 Task: Create a task  Upgrade and migrate company email systems to a cloud-based solution , assign it to team member softage.3@softage.net in the project AgileBolt and update the status of the task to  On Track  , set the priority of the task to High
Action: Mouse moved to (83, 71)
Screenshot: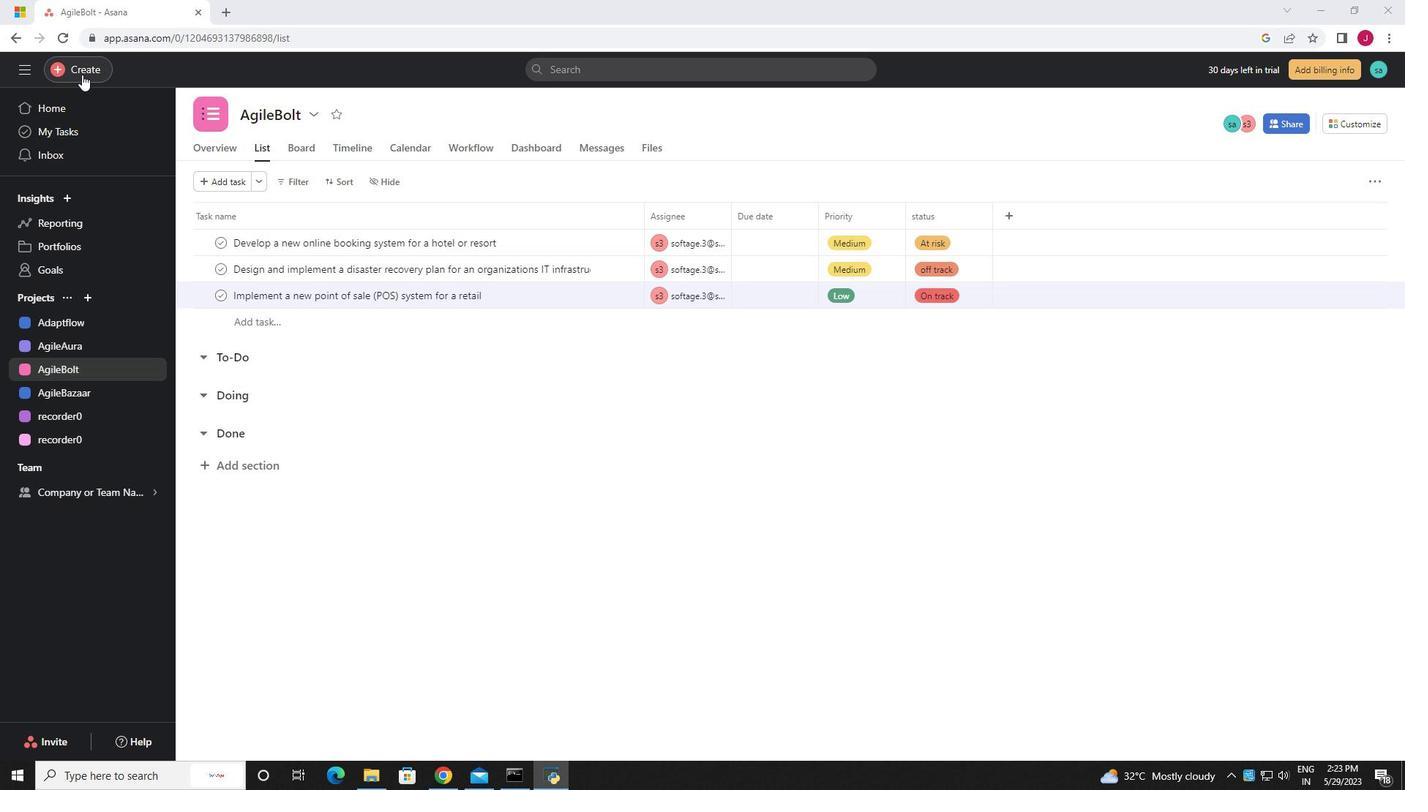 
Action: Mouse pressed left at (83, 71)
Screenshot: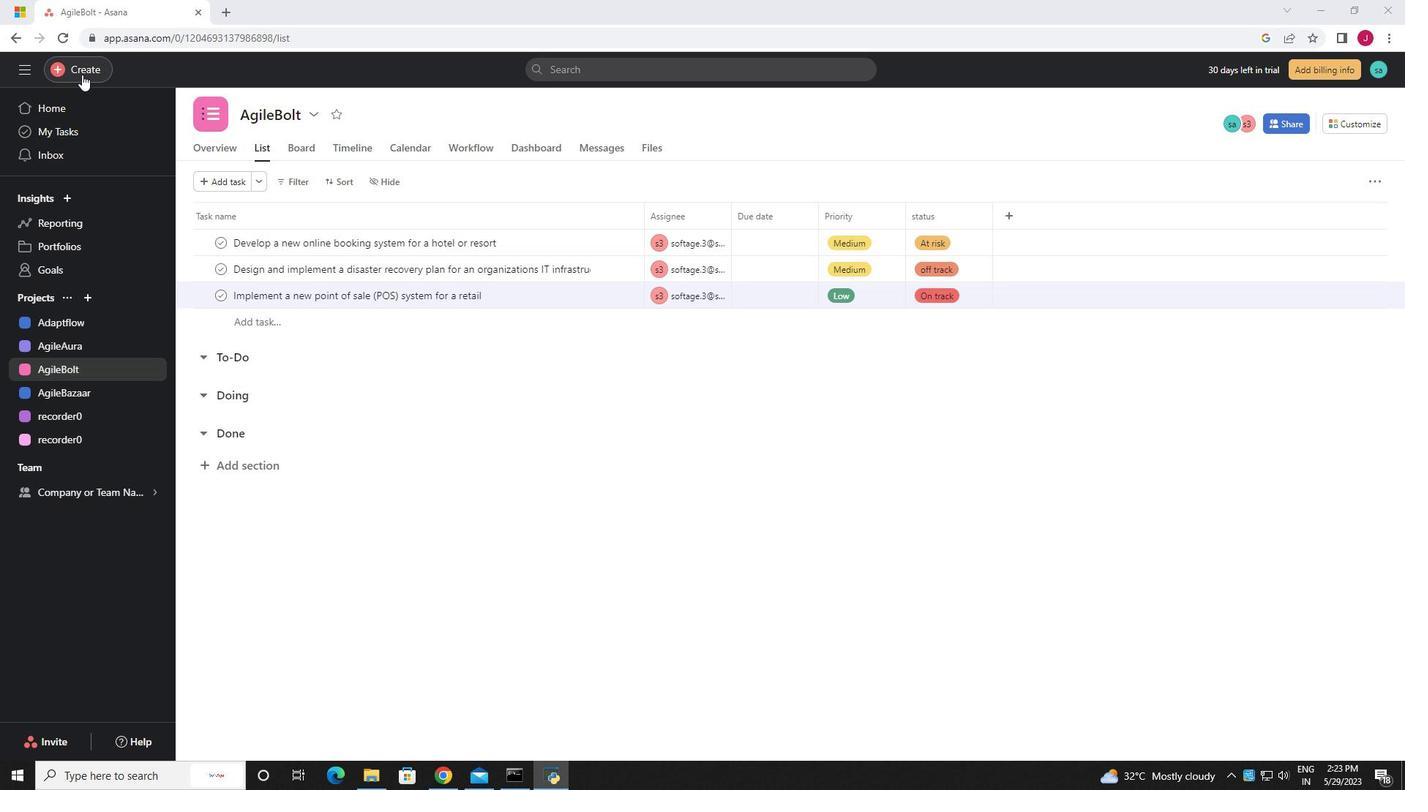 
Action: Mouse moved to (146, 76)
Screenshot: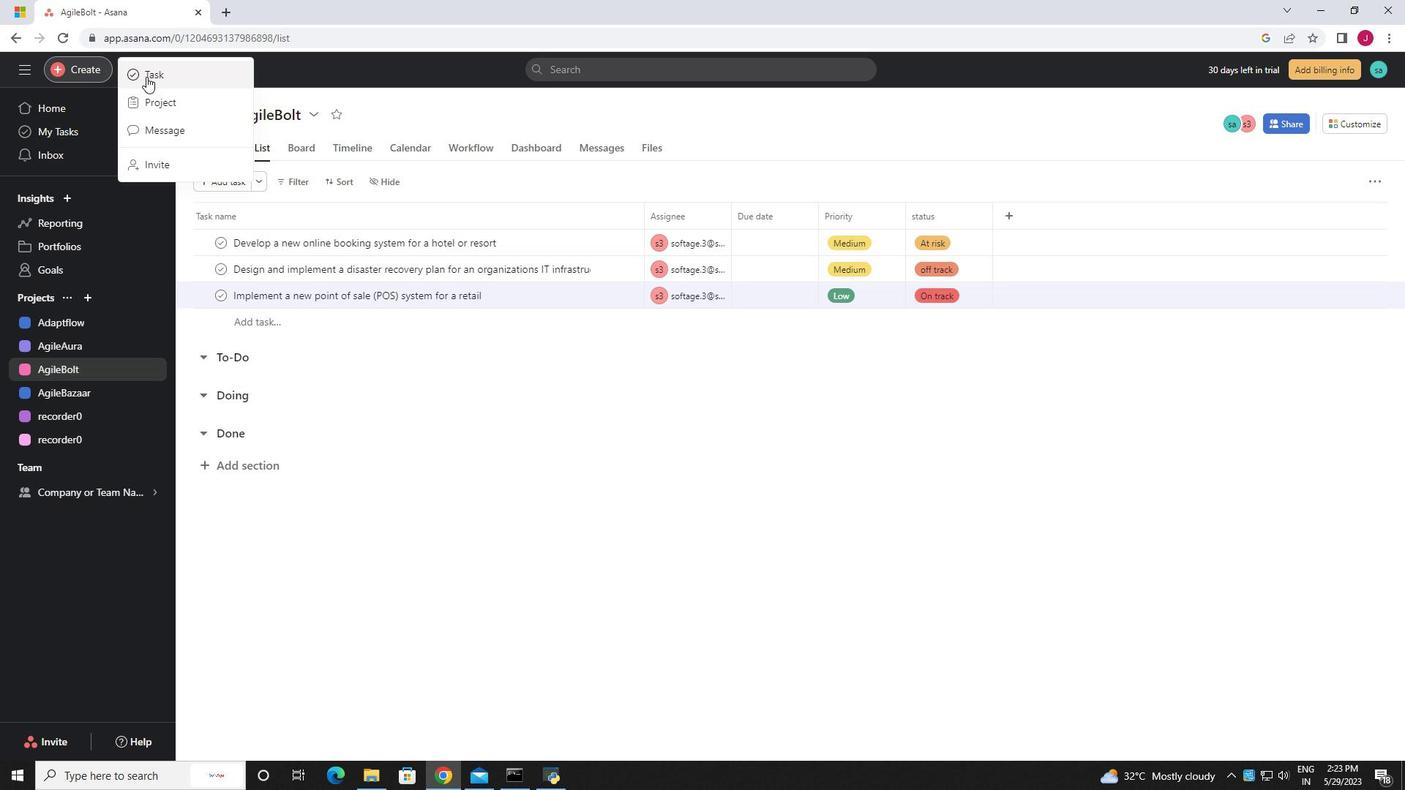 
Action: Mouse pressed left at (146, 76)
Screenshot: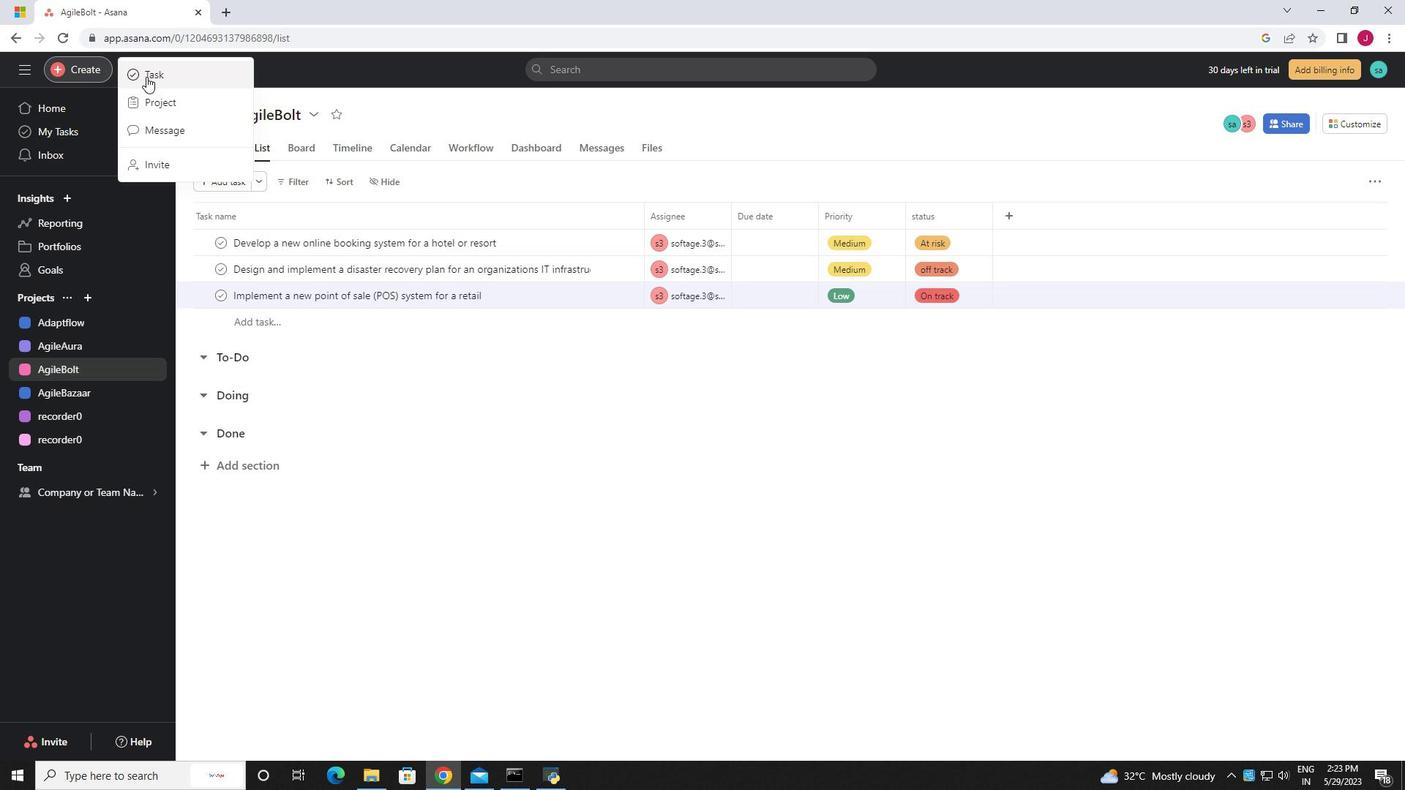 
Action: Mouse moved to (1169, 481)
Screenshot: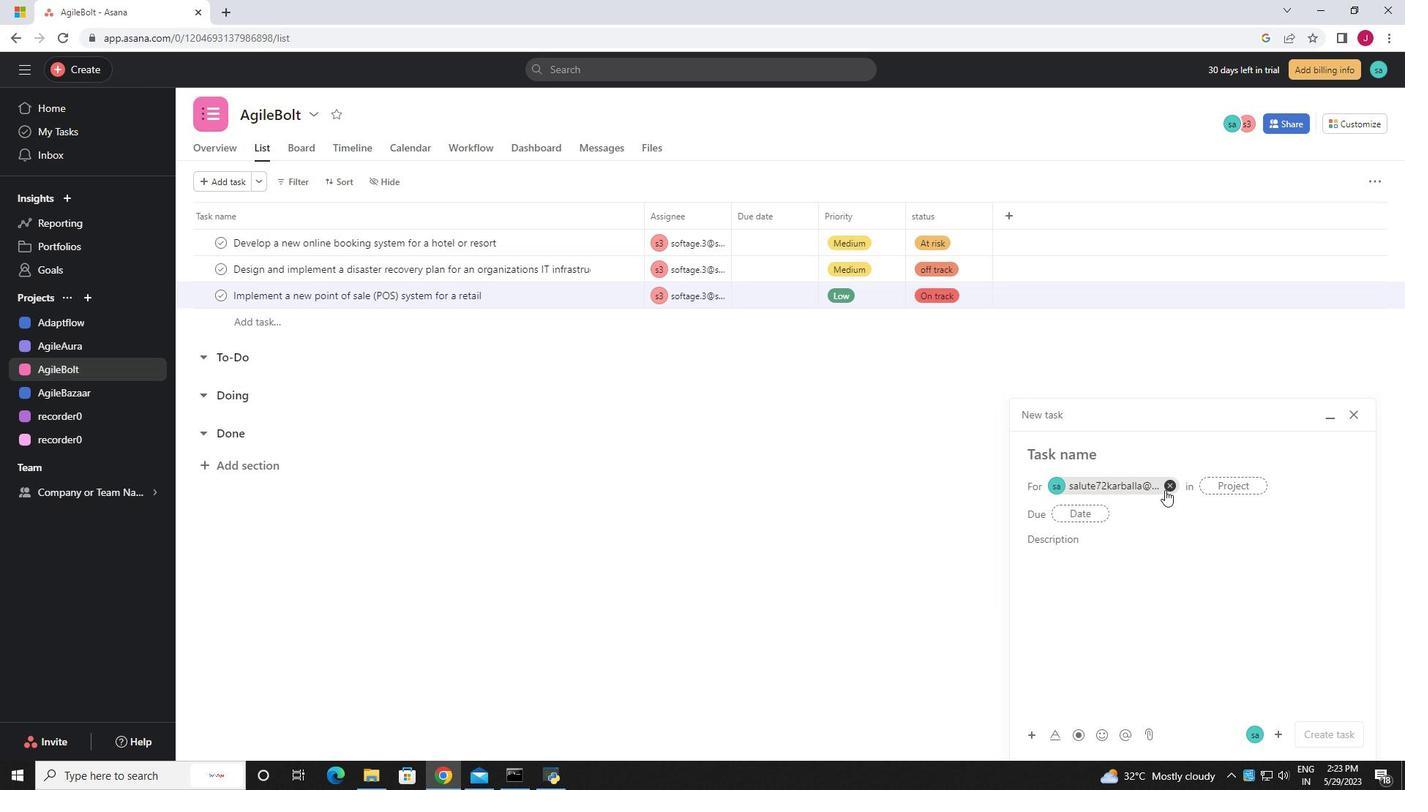 
Action: Mouse pressed left at (1169, 481)
Screenshot: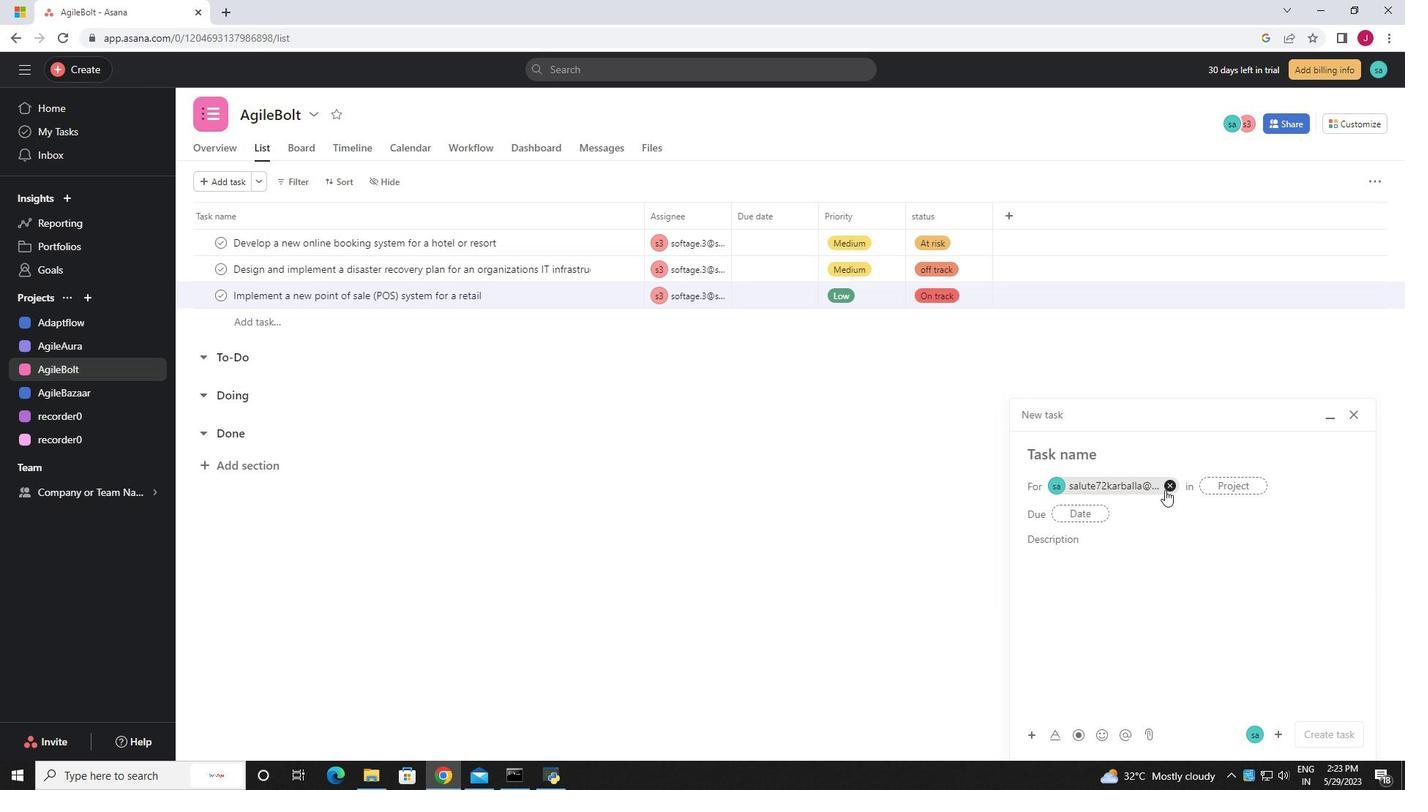 
Action: Mouse moved to (1052, 459)
Screenshot: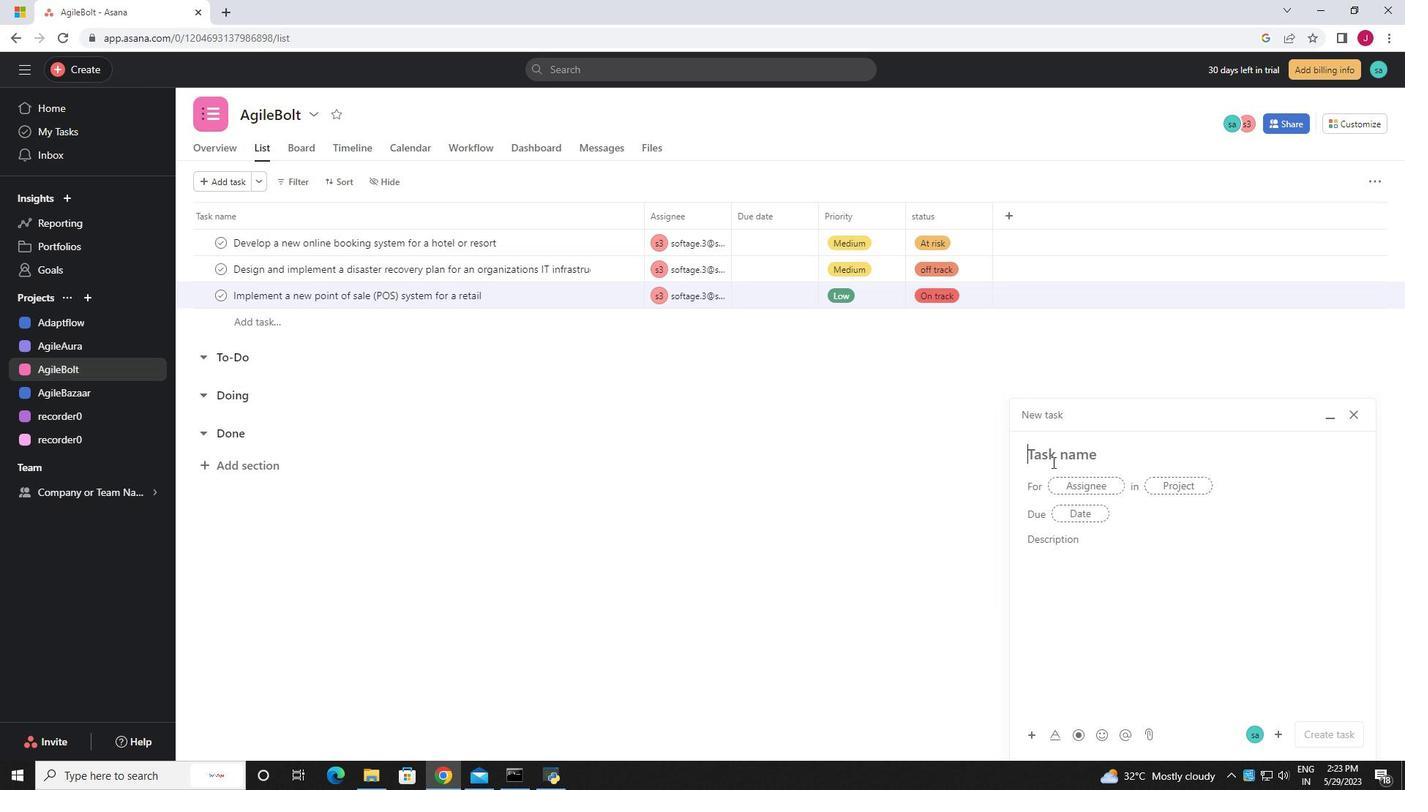 
Action: Mouse pressed left at (1052, 459)
Screenshot: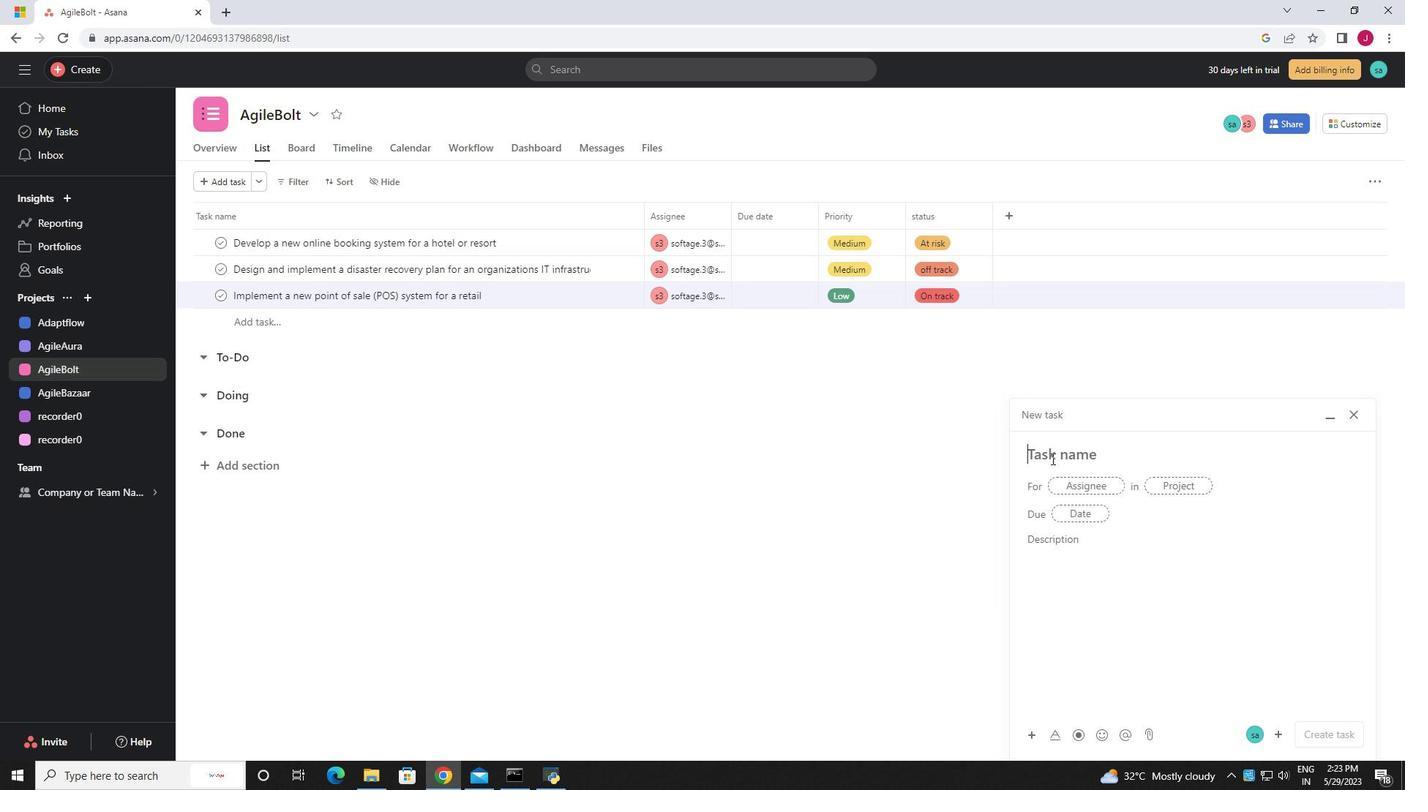 
Action: Key pressed <Key.caps_lock>U<Key.caps_lock>pgrade<Key.space>and<Key.space>migrate<Key.space>company<Key.space>s<Key.backspace>email<Key.space>systems<Key.space>to<Key.space>cloud-based<Key.space>solution
Screenshot: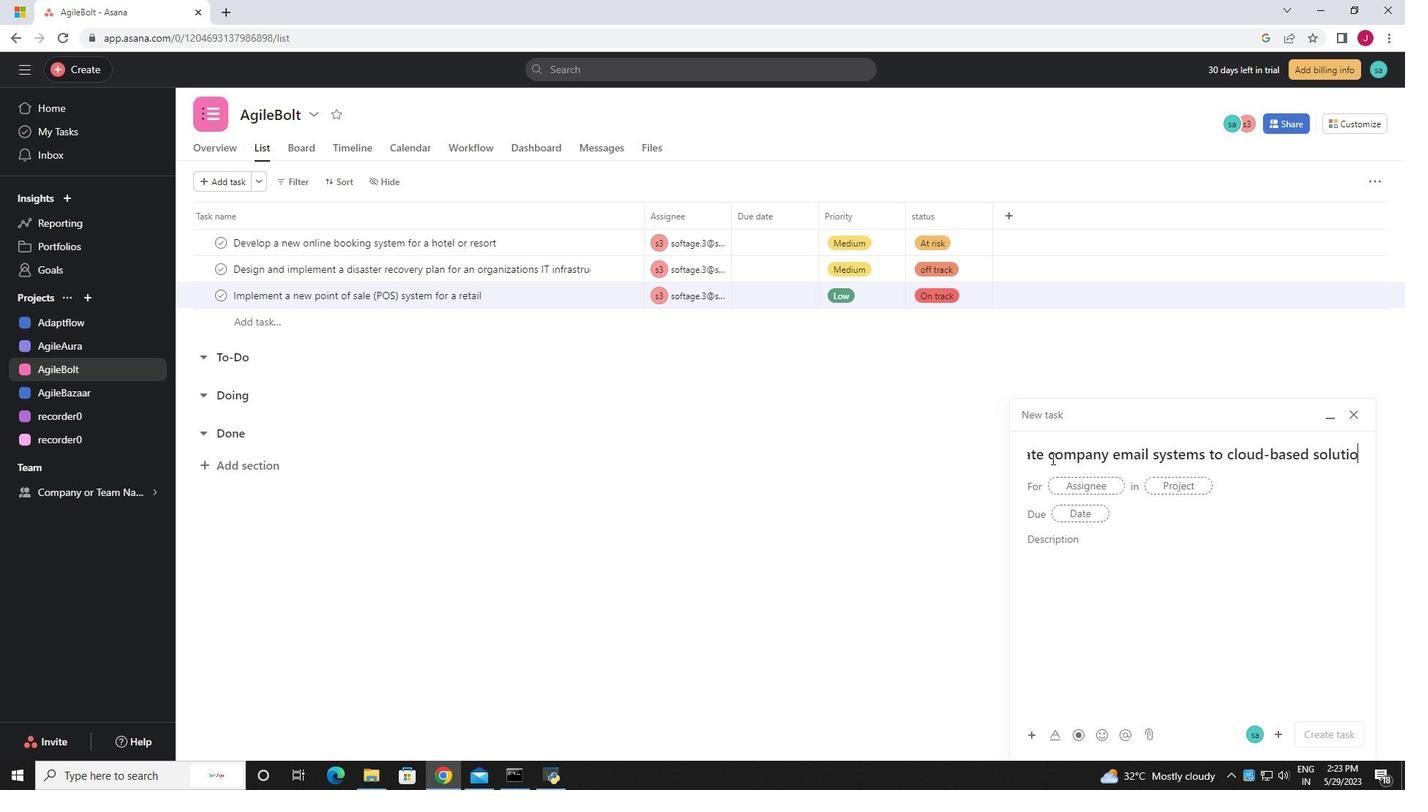
Action: Mouse moved to (1084, 483)
Screenshot: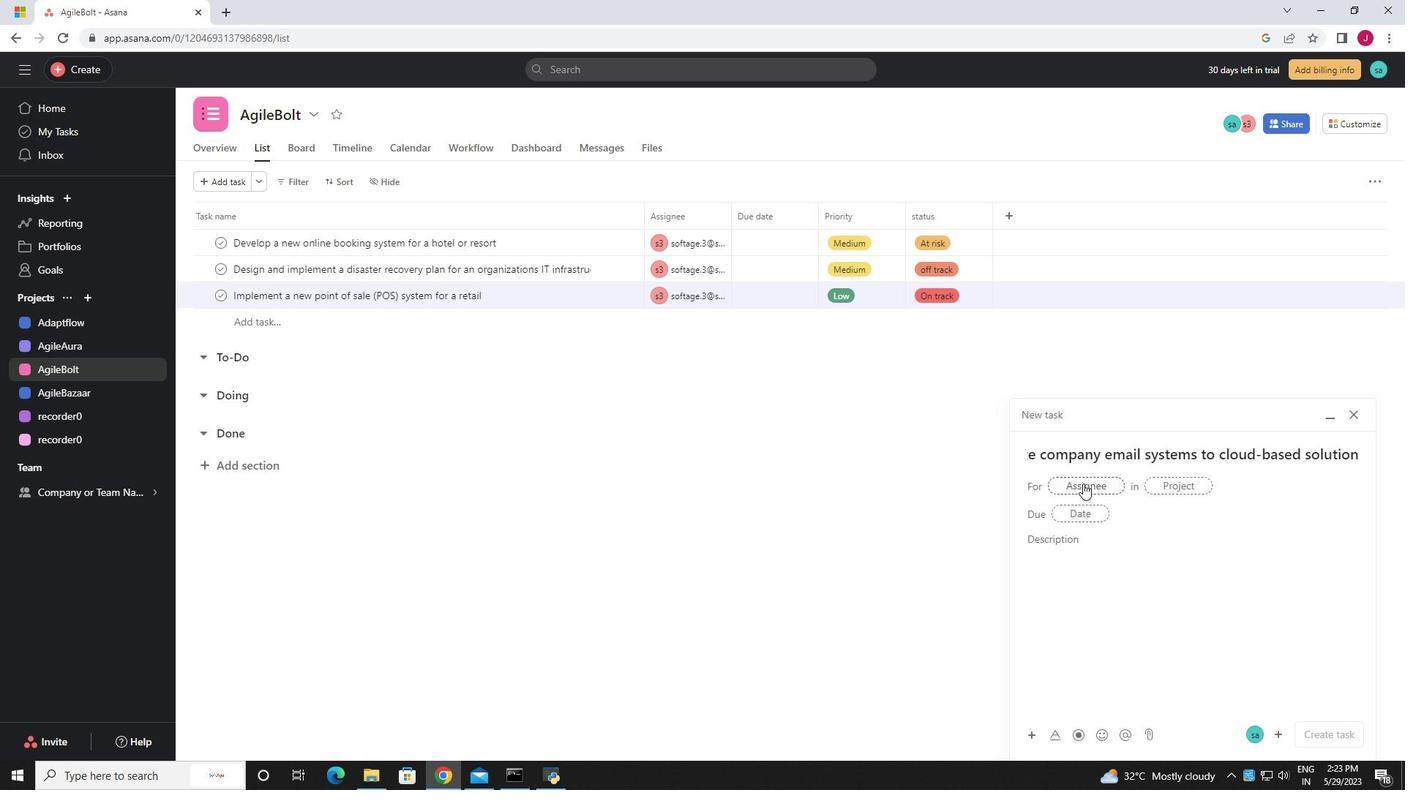 
Action: Mouse pressed left at (1084, 483)
Screenshot: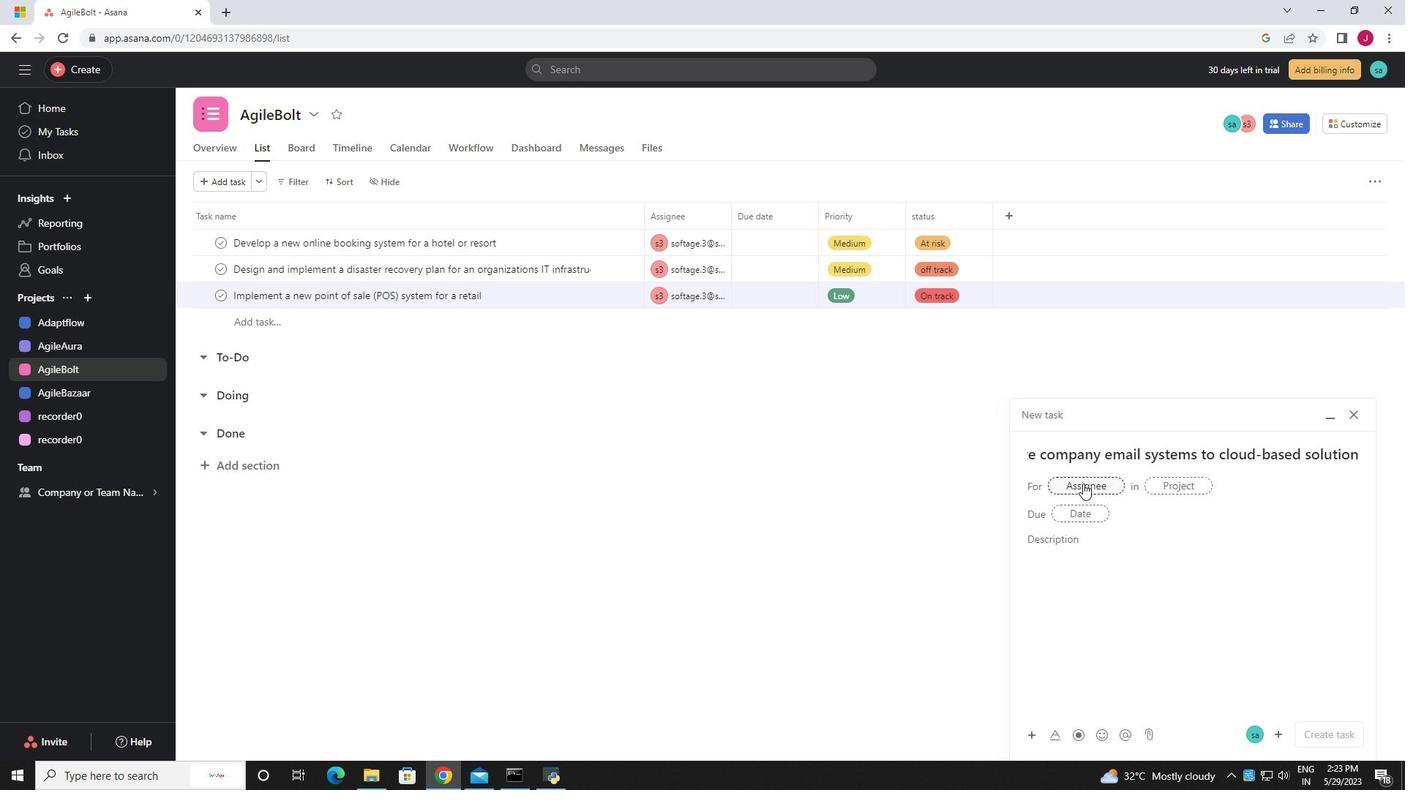
Action: Key pressed soft
Screenshot: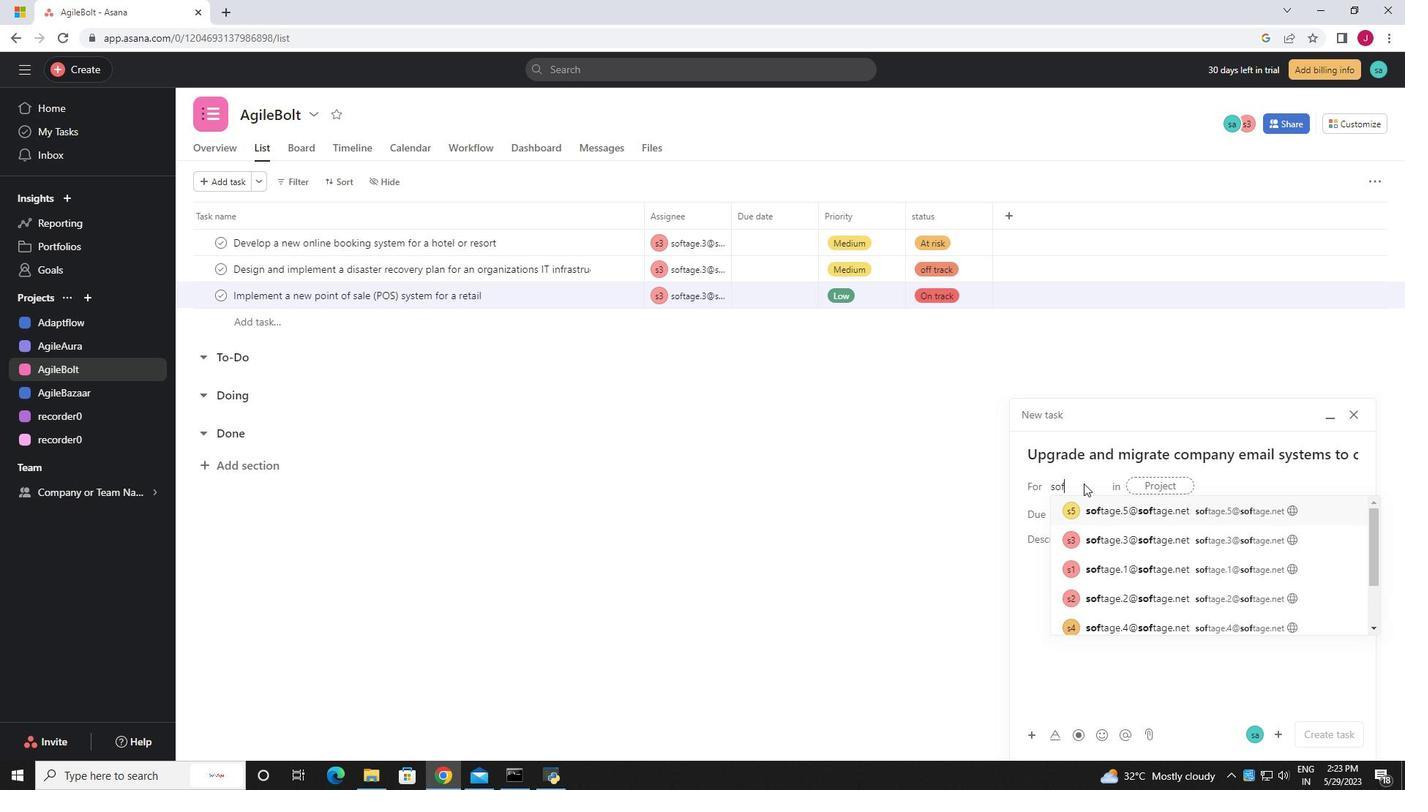 
Action: Mouse moved to (1137, 539)
Screenshot: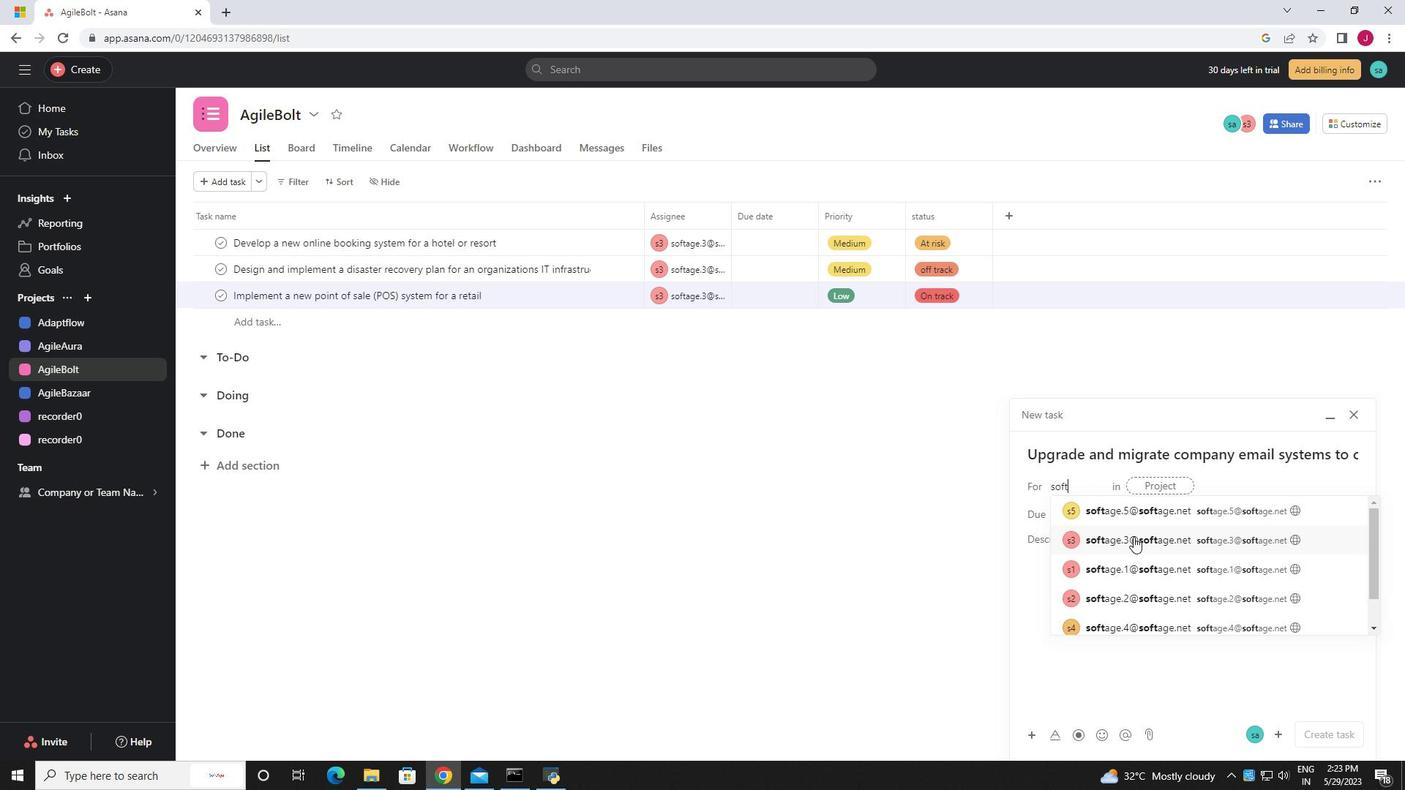 
Action: Mouse pressed left at (1137, 539)
Screenshot: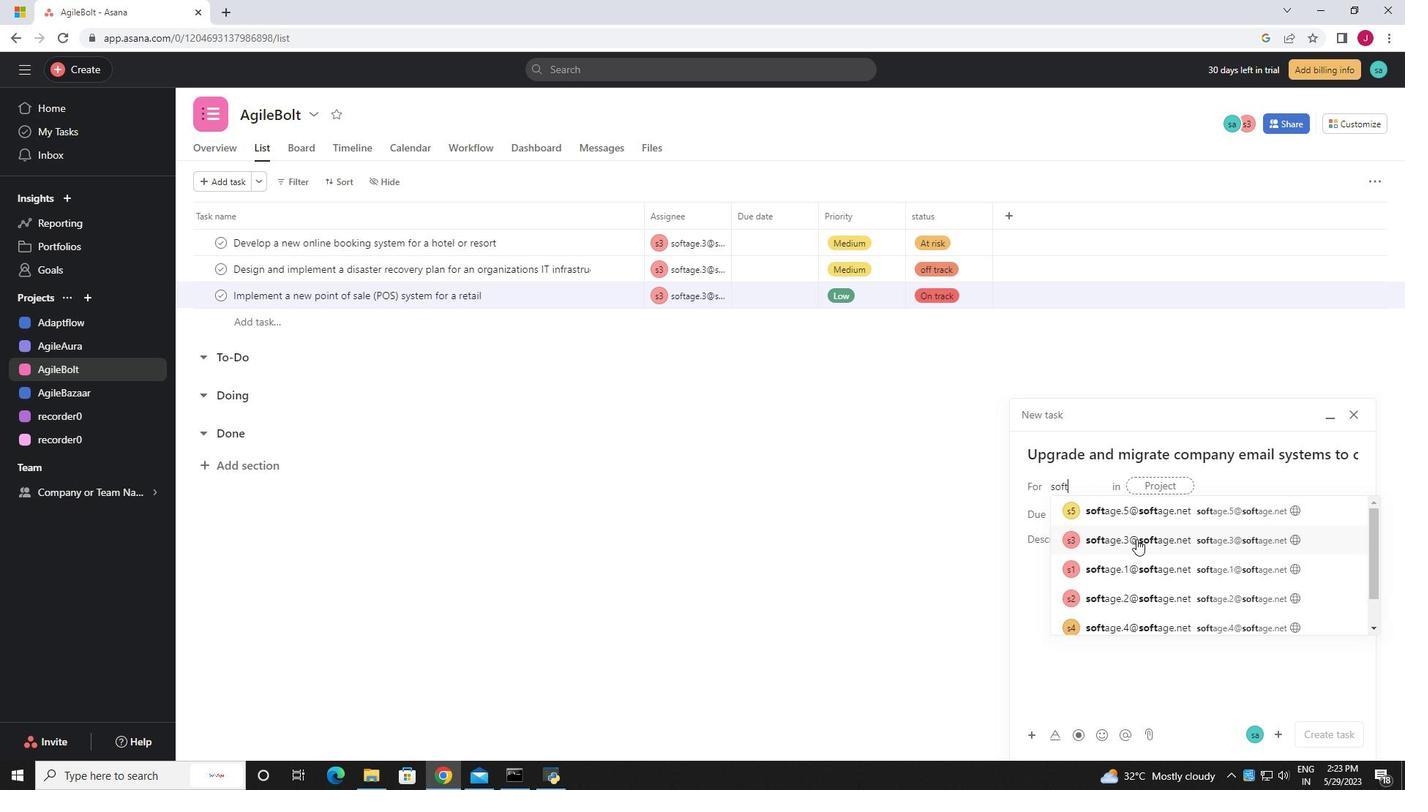 
Action: Mouse moved to (927, 507)
Screenshot: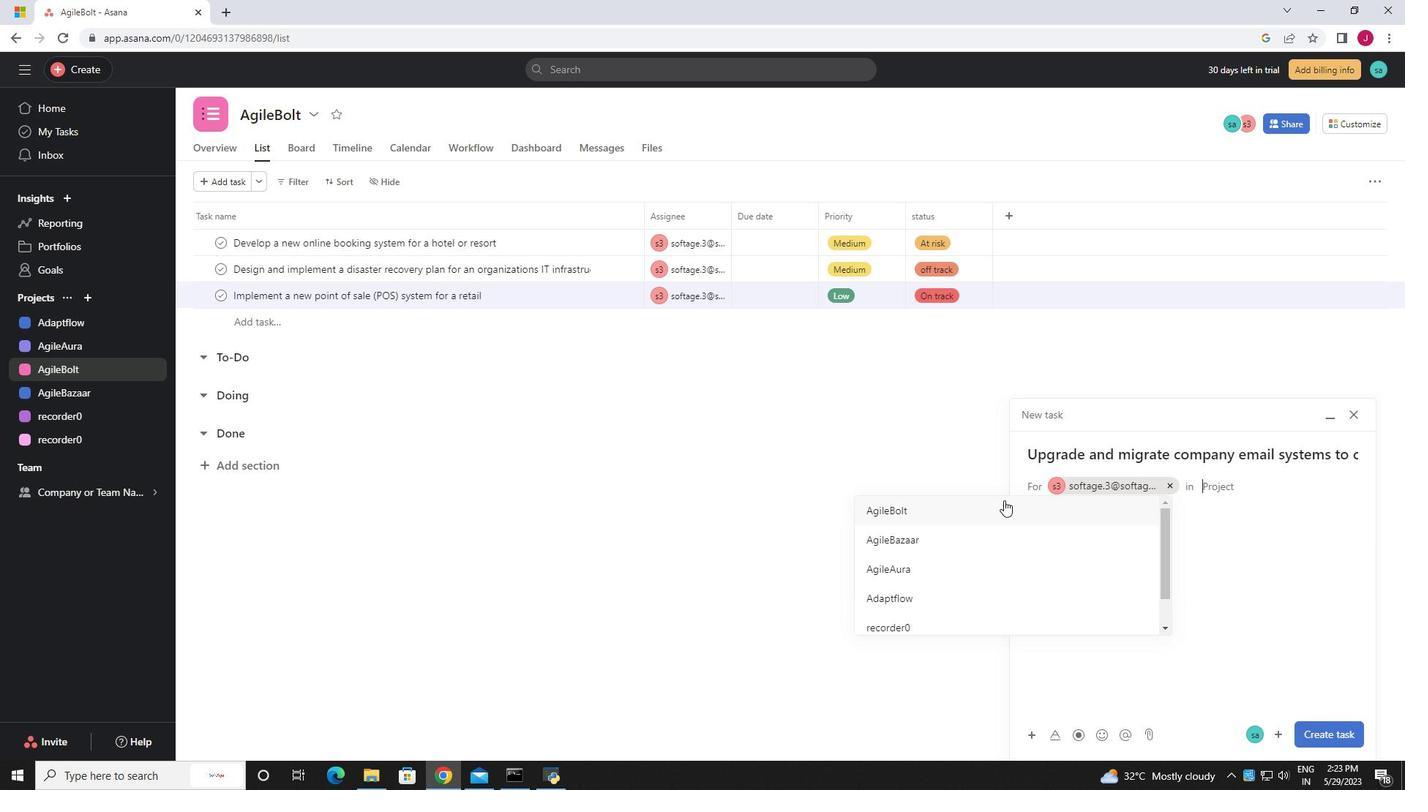 
Action: Mouse pressed left at (927, 507)
Screenshot: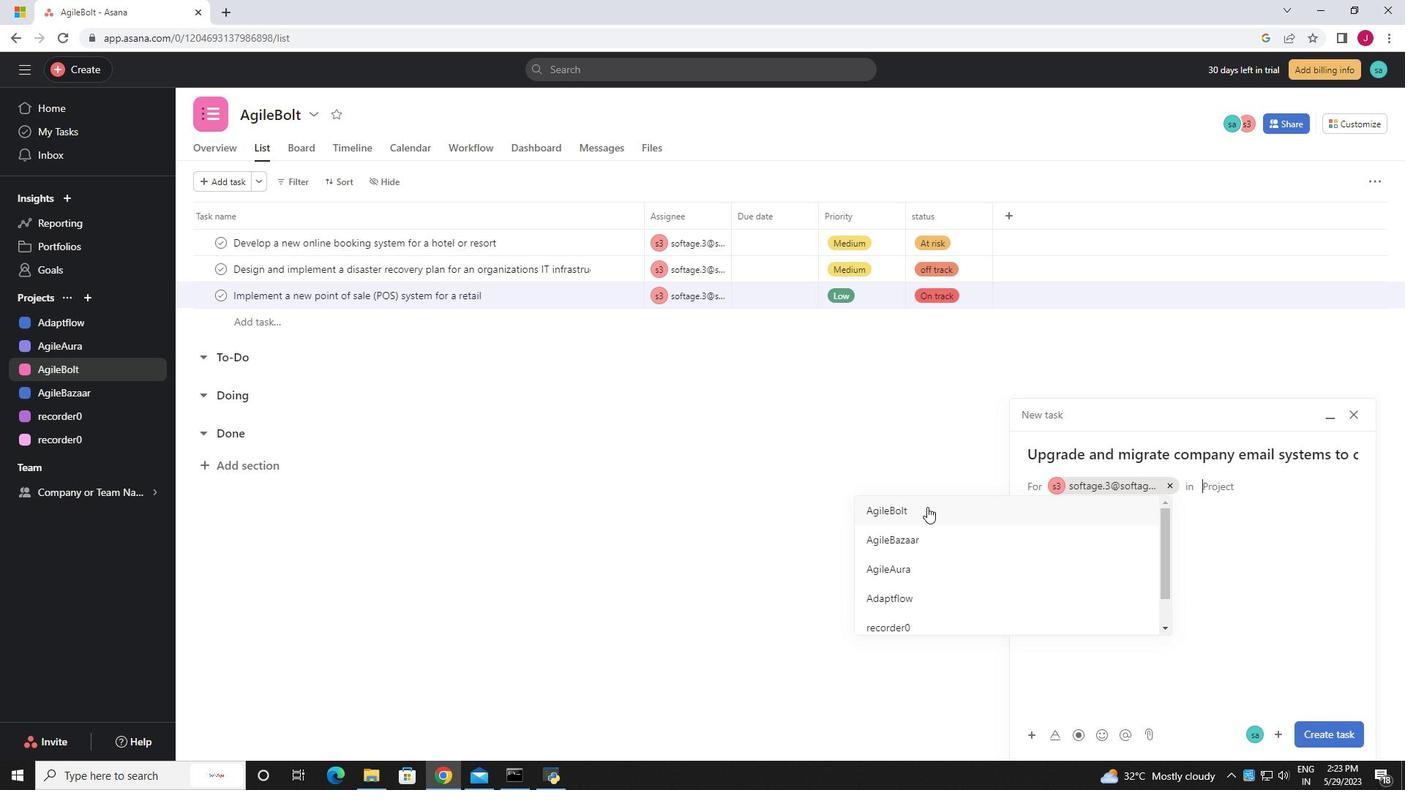
Action: Mouse moved to (1091, 544)
Screenshot: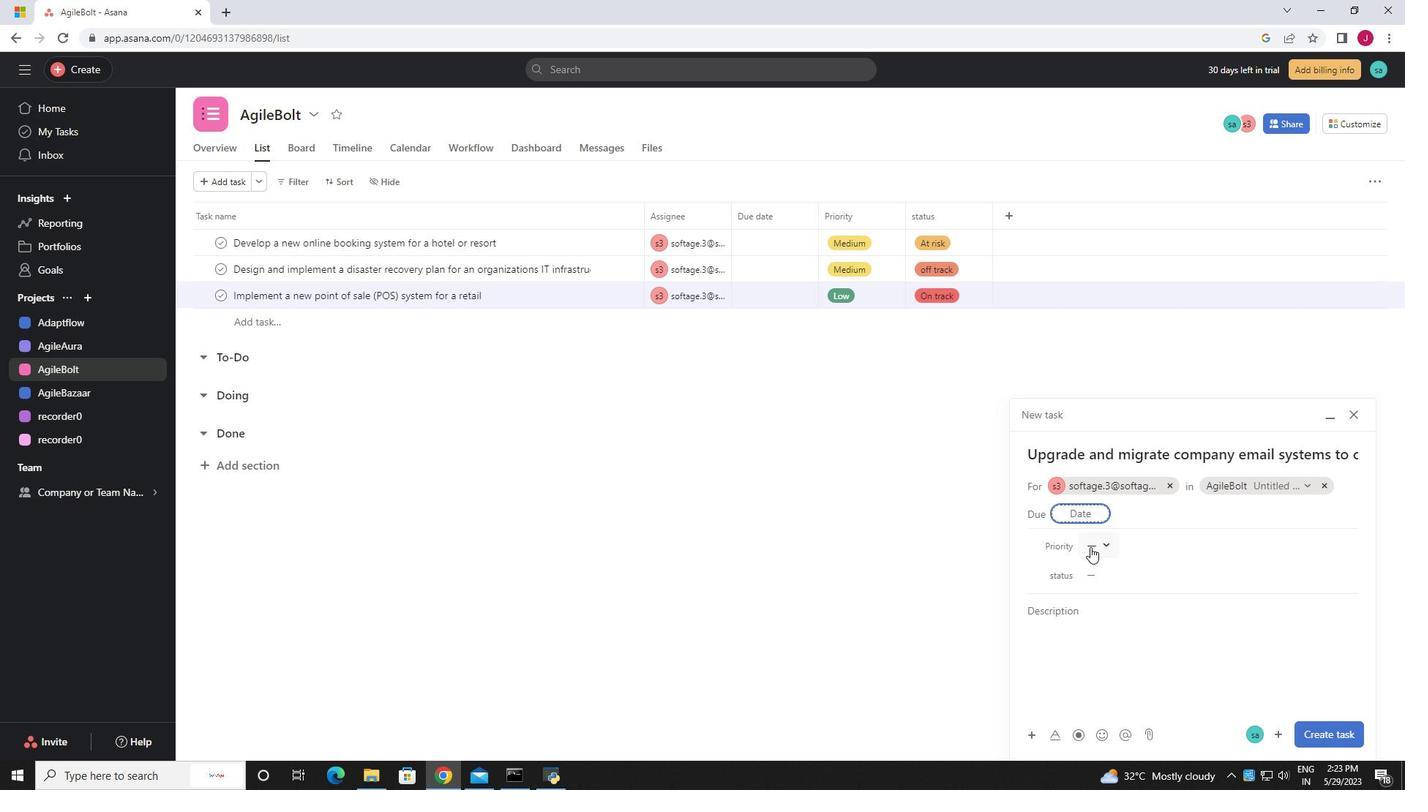 
Action: Mouse pressed left at (1091, 544)
Screenshot: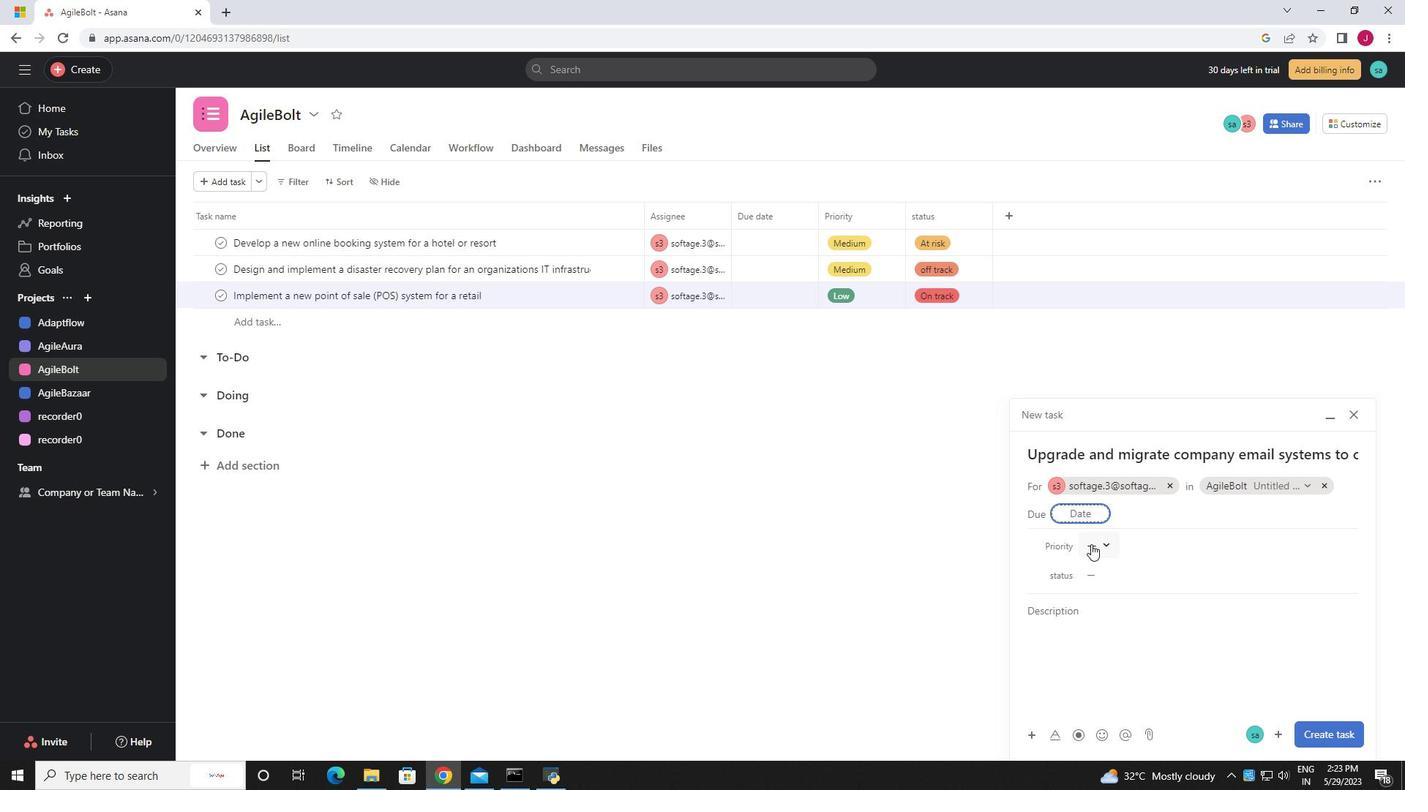 
Action: Mouse moved to (1128, 595)
Screenshot: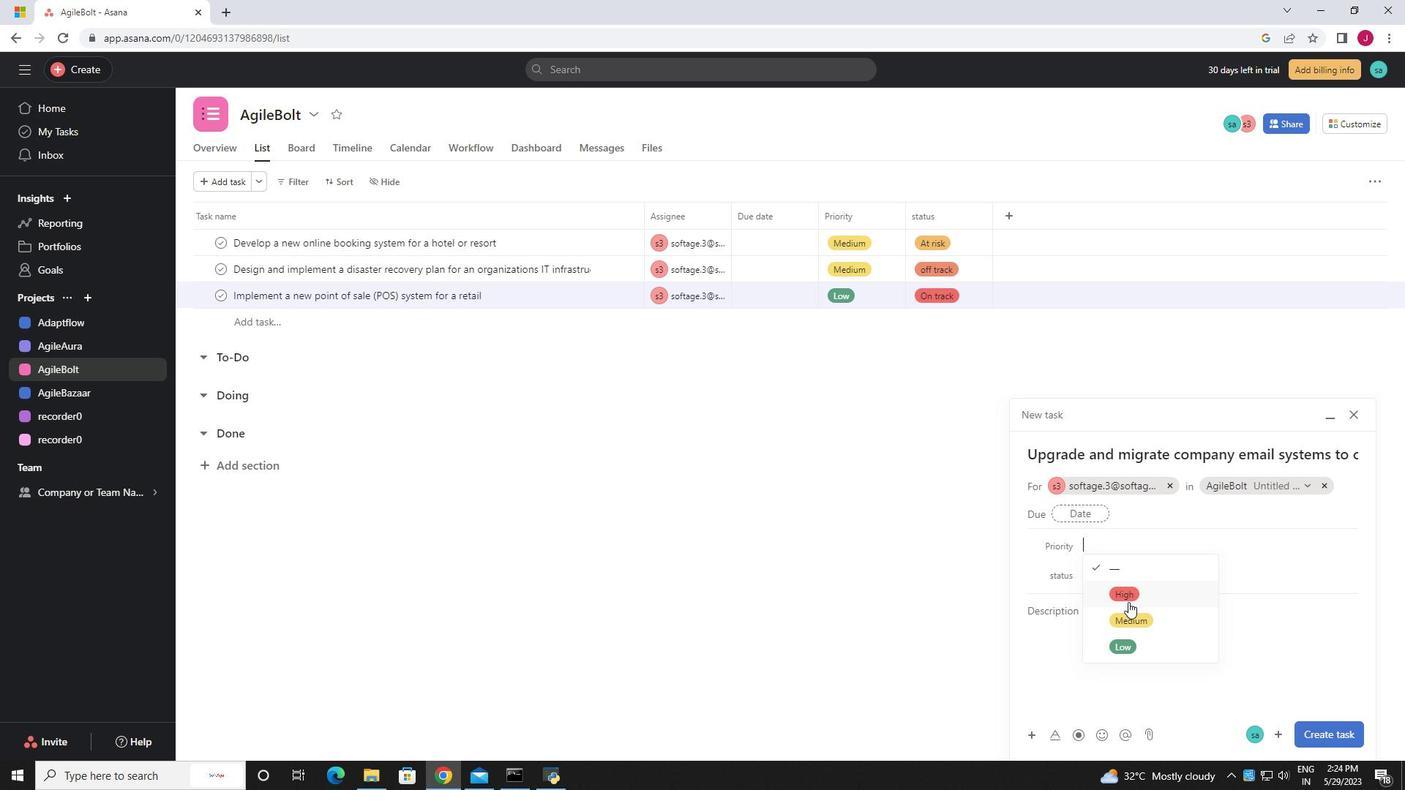 
Action: Mouse pressed left at (1128, 595)
Screenshot: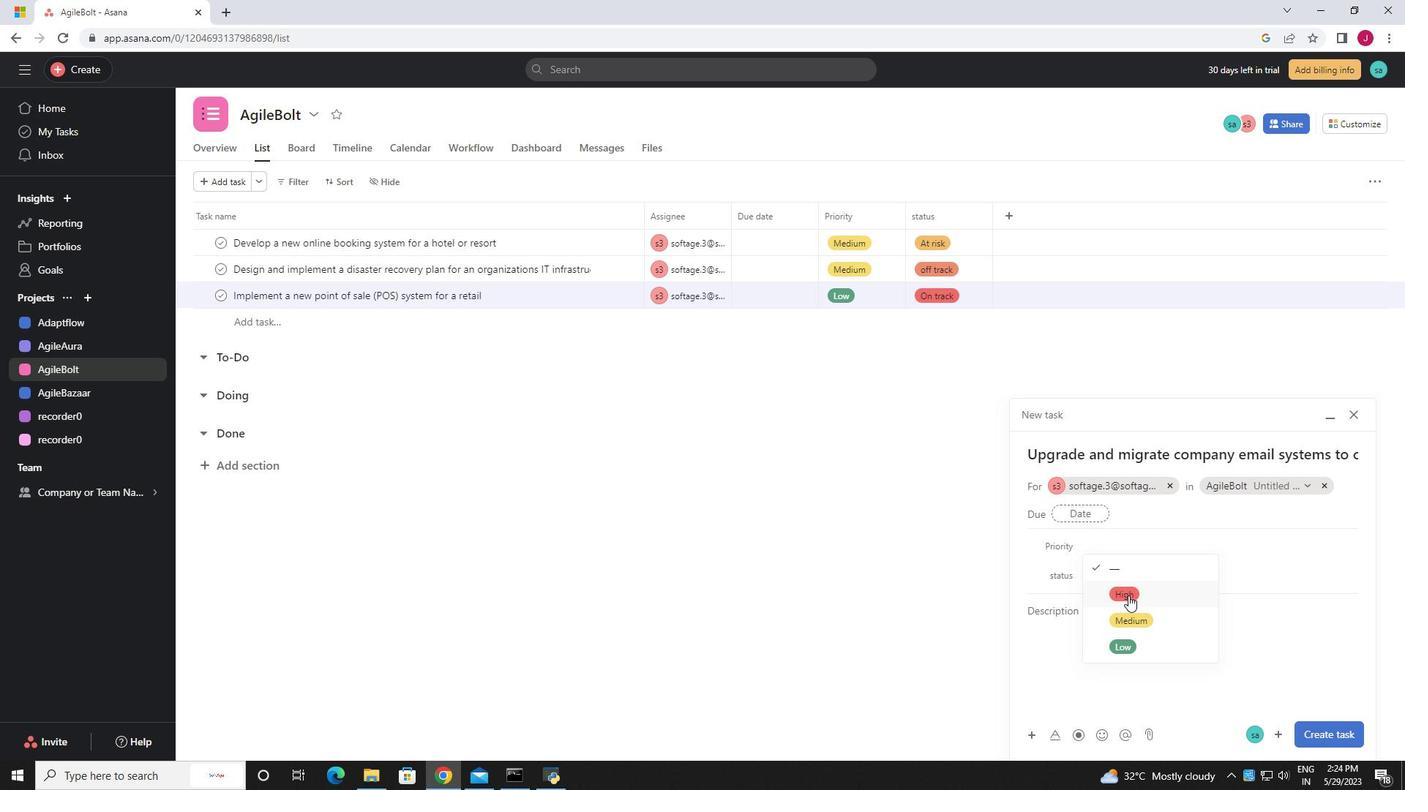 
Action: Mouse moved to (1117, 576)
Screenshot: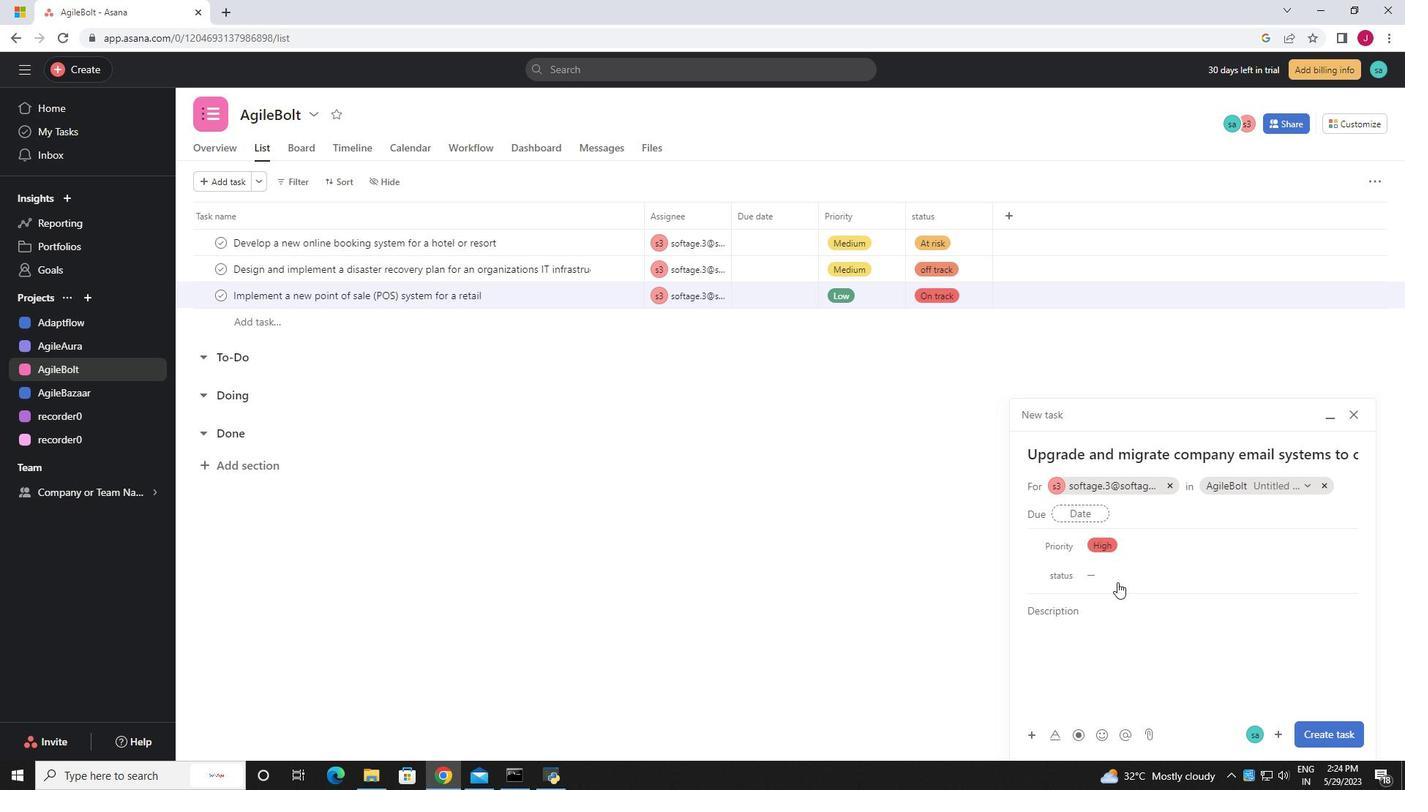 
Action: Mouse pressed left at (1117, 576)
Screenshot: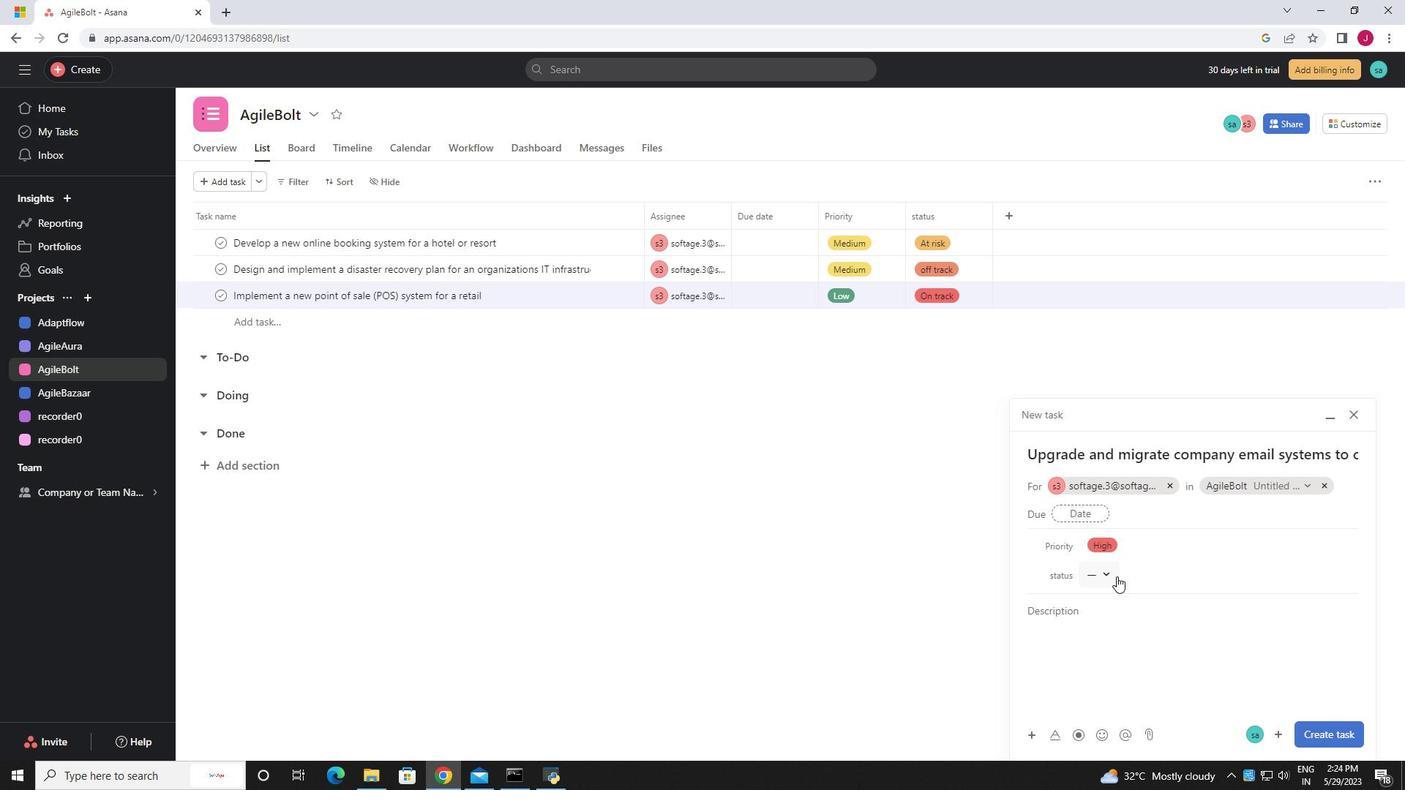 
Action: Mouse moved to (1135, 623)
Screenshot: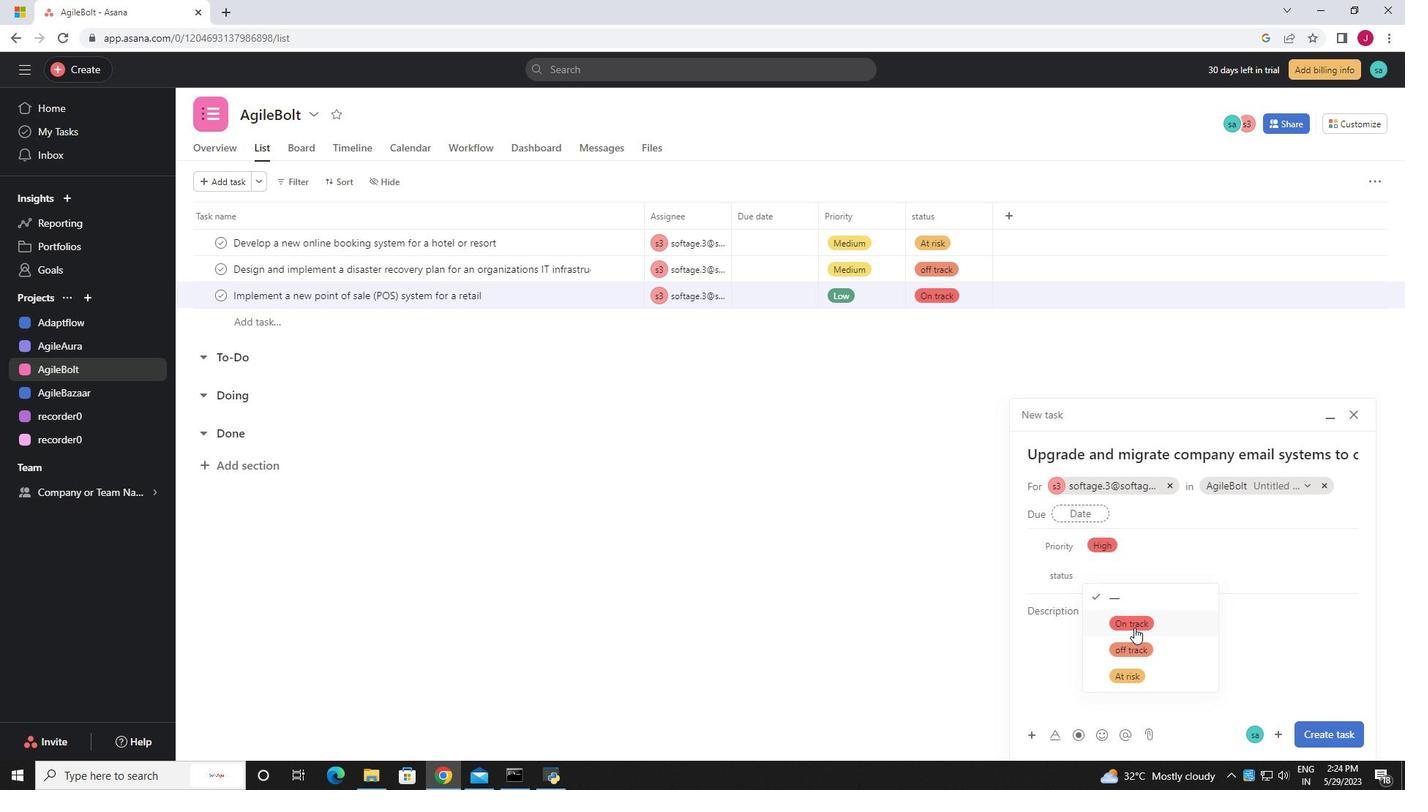 
Action: Mouse pressed left at (1135, 623)
Screenshot: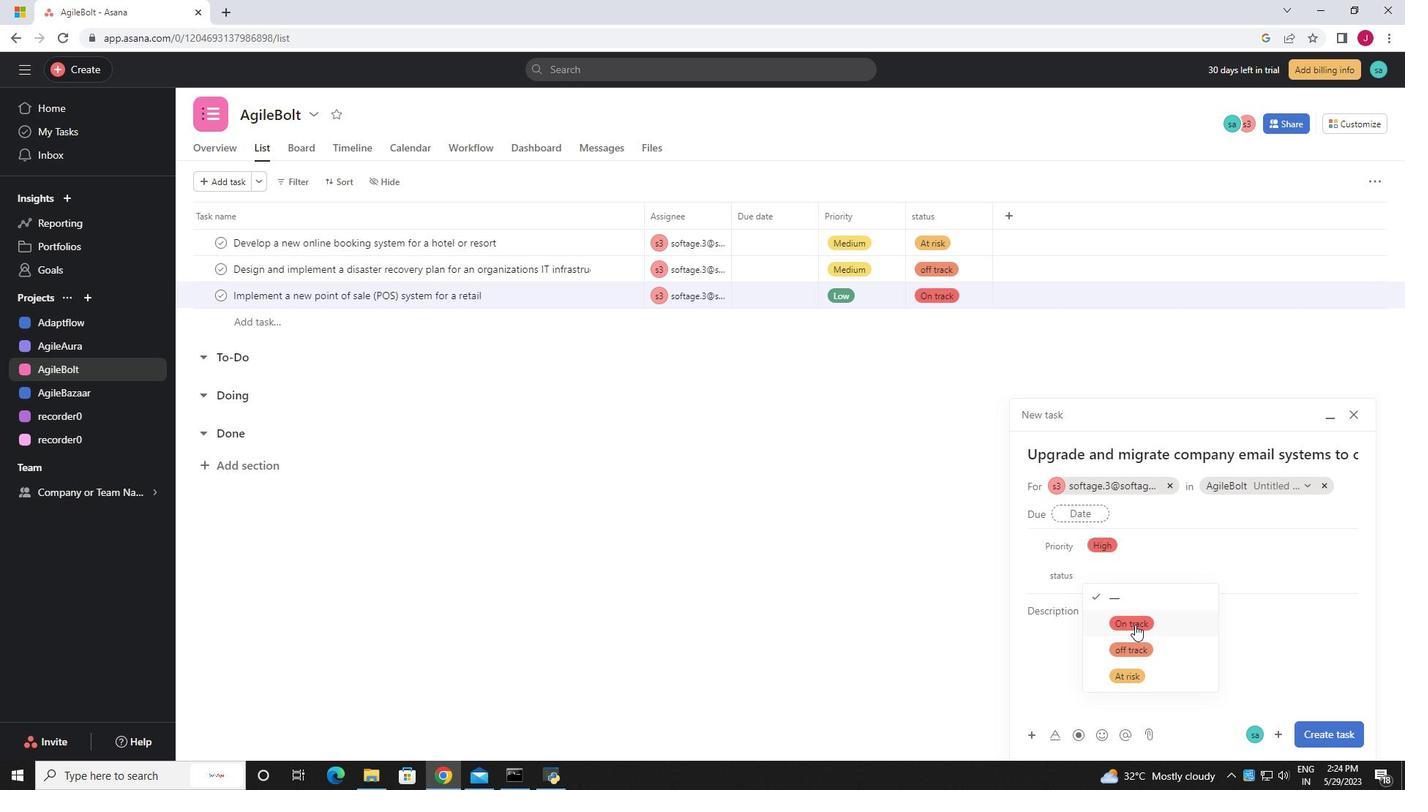 
Action: Mouse moved to (1257, 738)
Screenshot: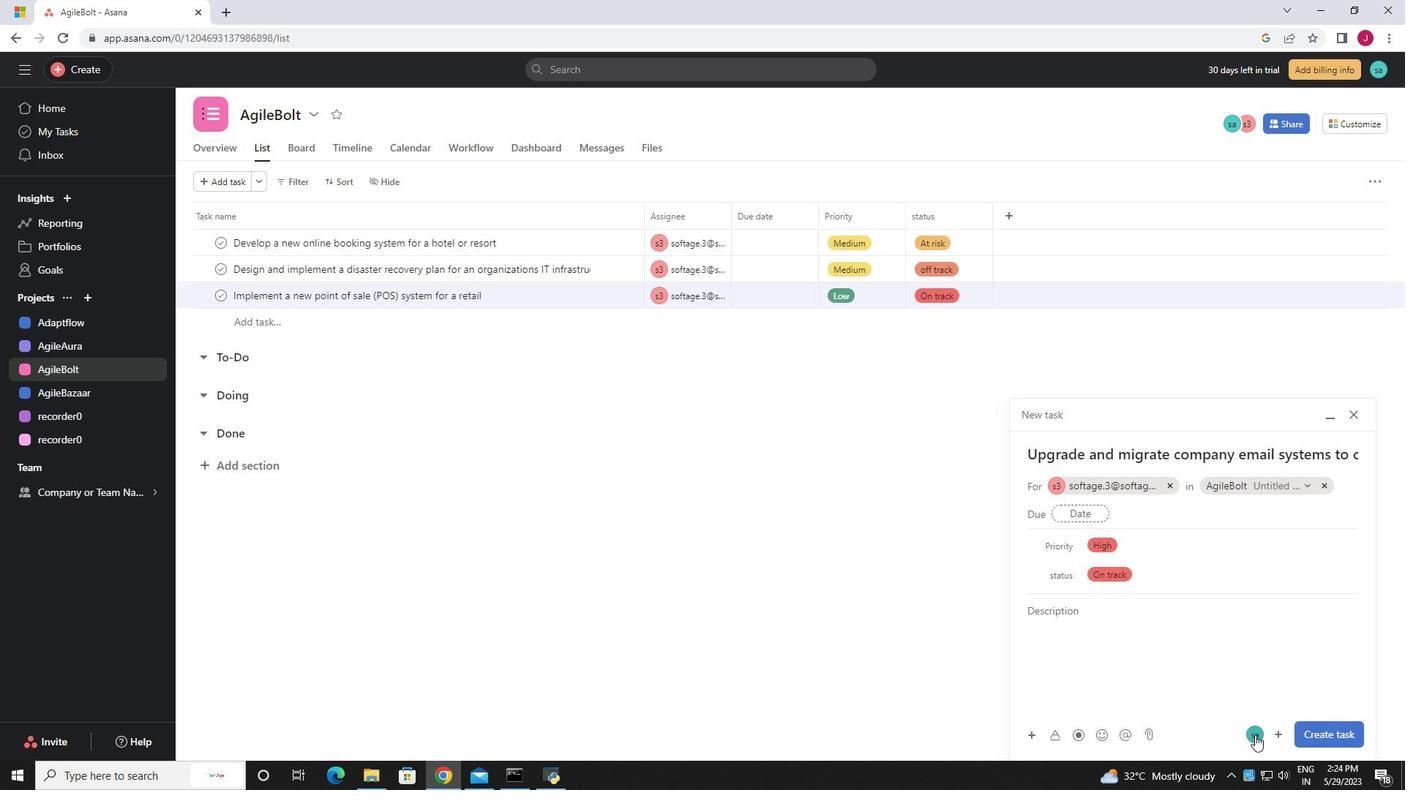 
Action: Mouse pressed left at (1257, 738)
Screenshot: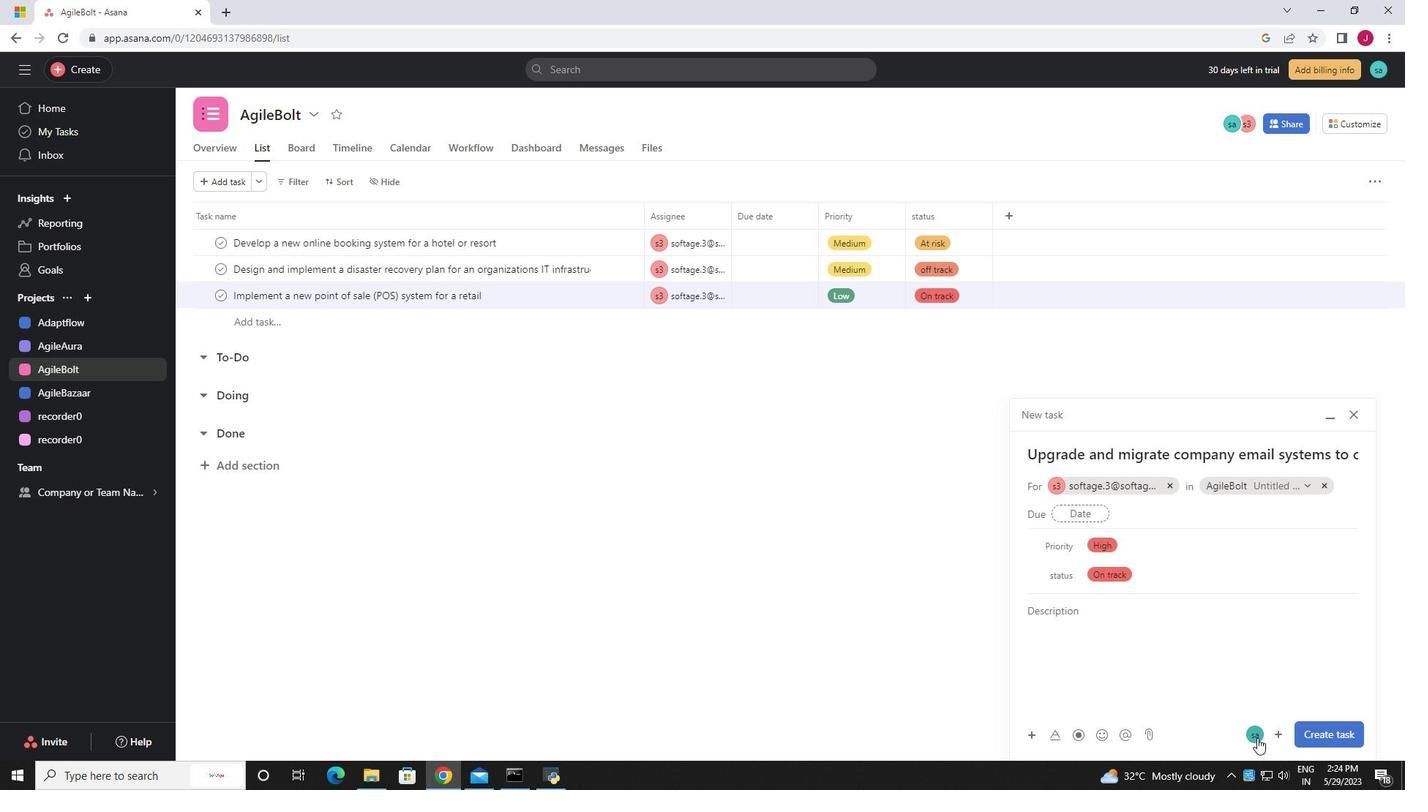 
Action: Mouse moved to (1209, 735)
Screenshot: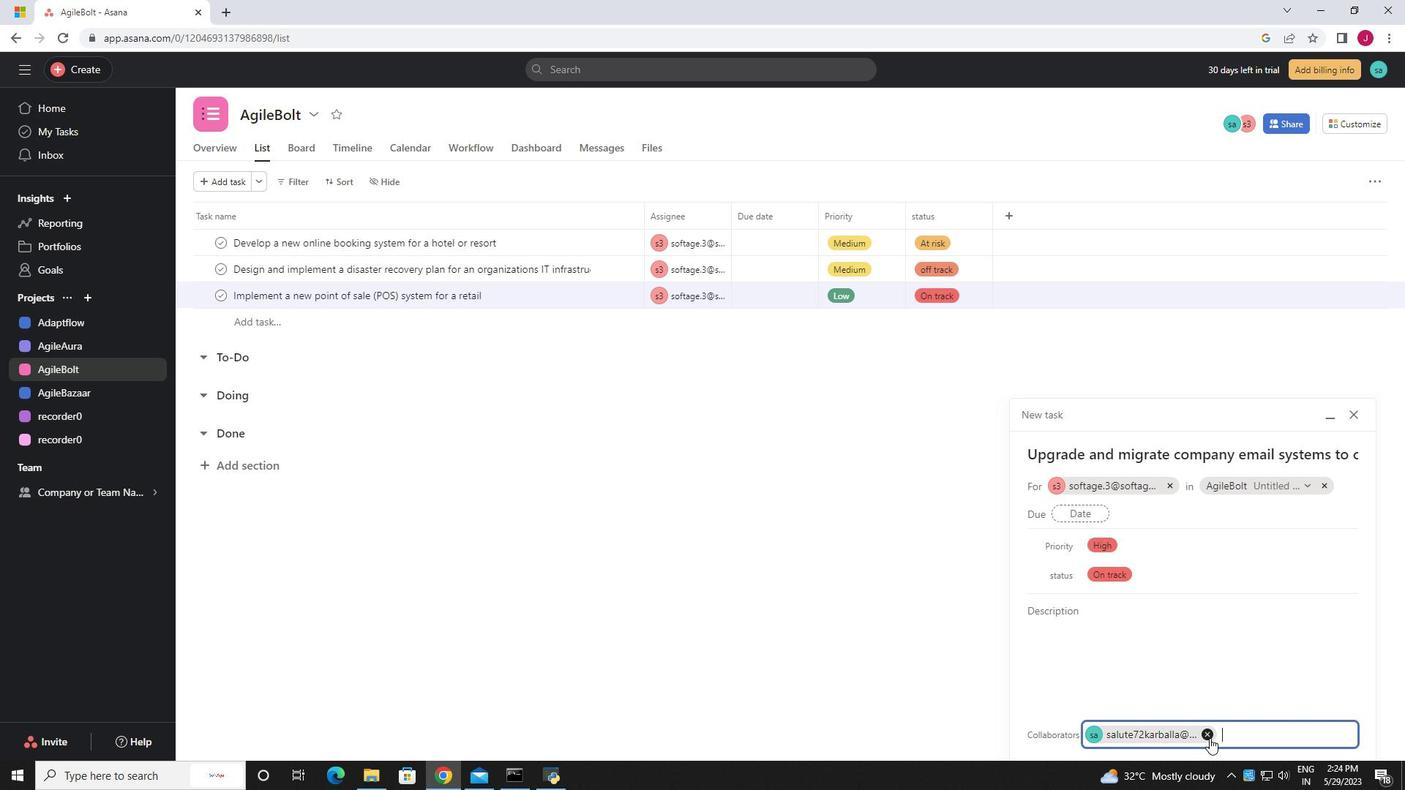 
Action: Mouse pressed left at (1209, 735)
Screenshot: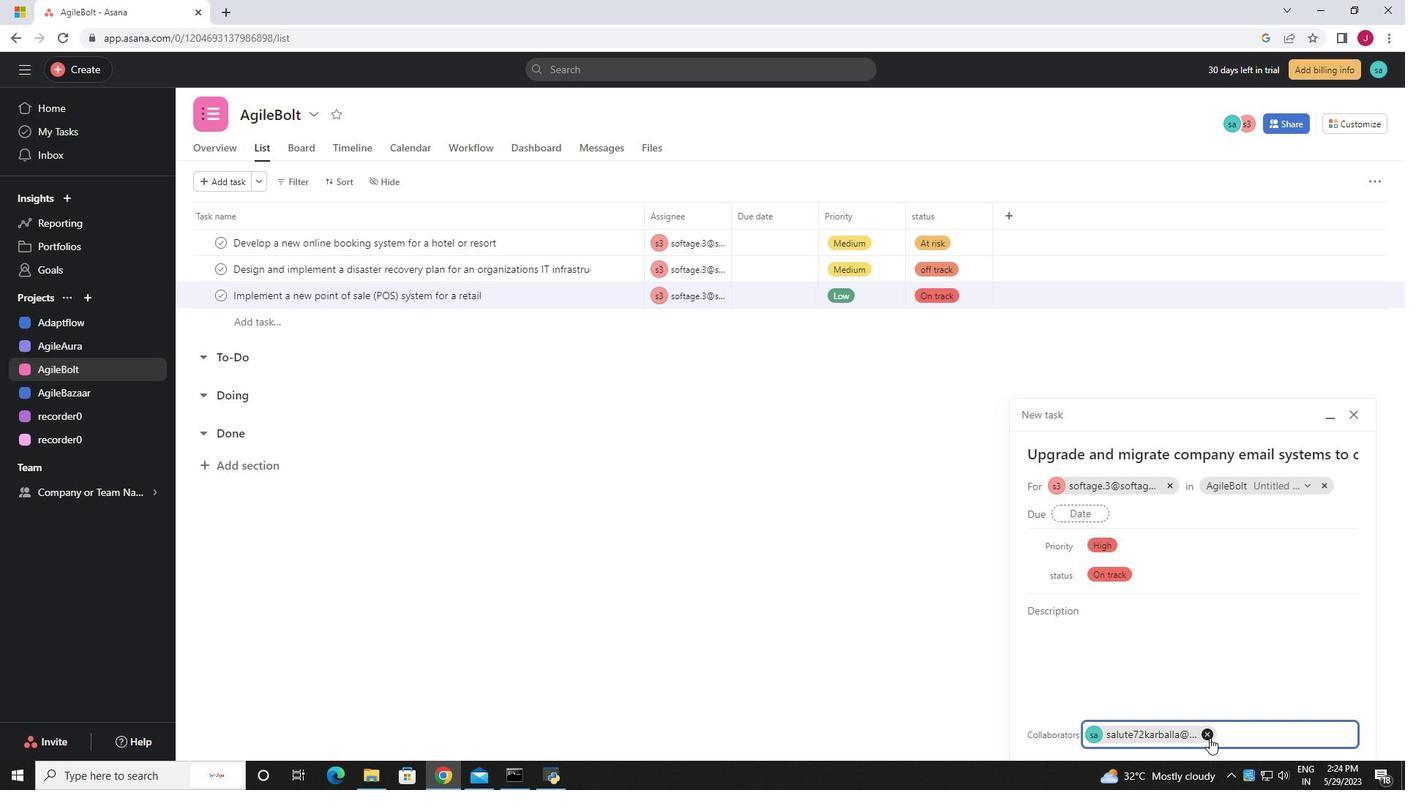 
Action: Mouse moved to (1207, 731)
Screenshot: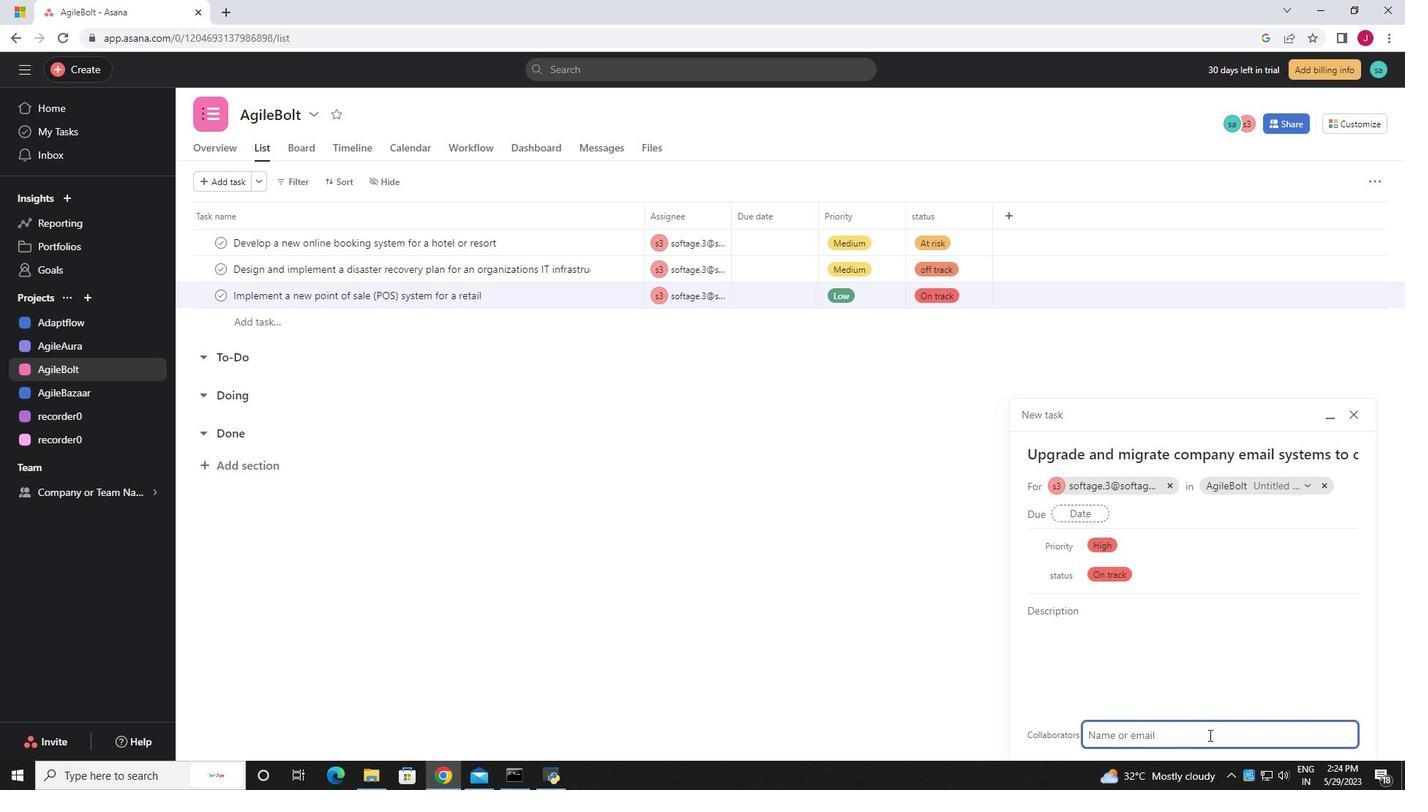 
Action: Key pressed so
Screenshot: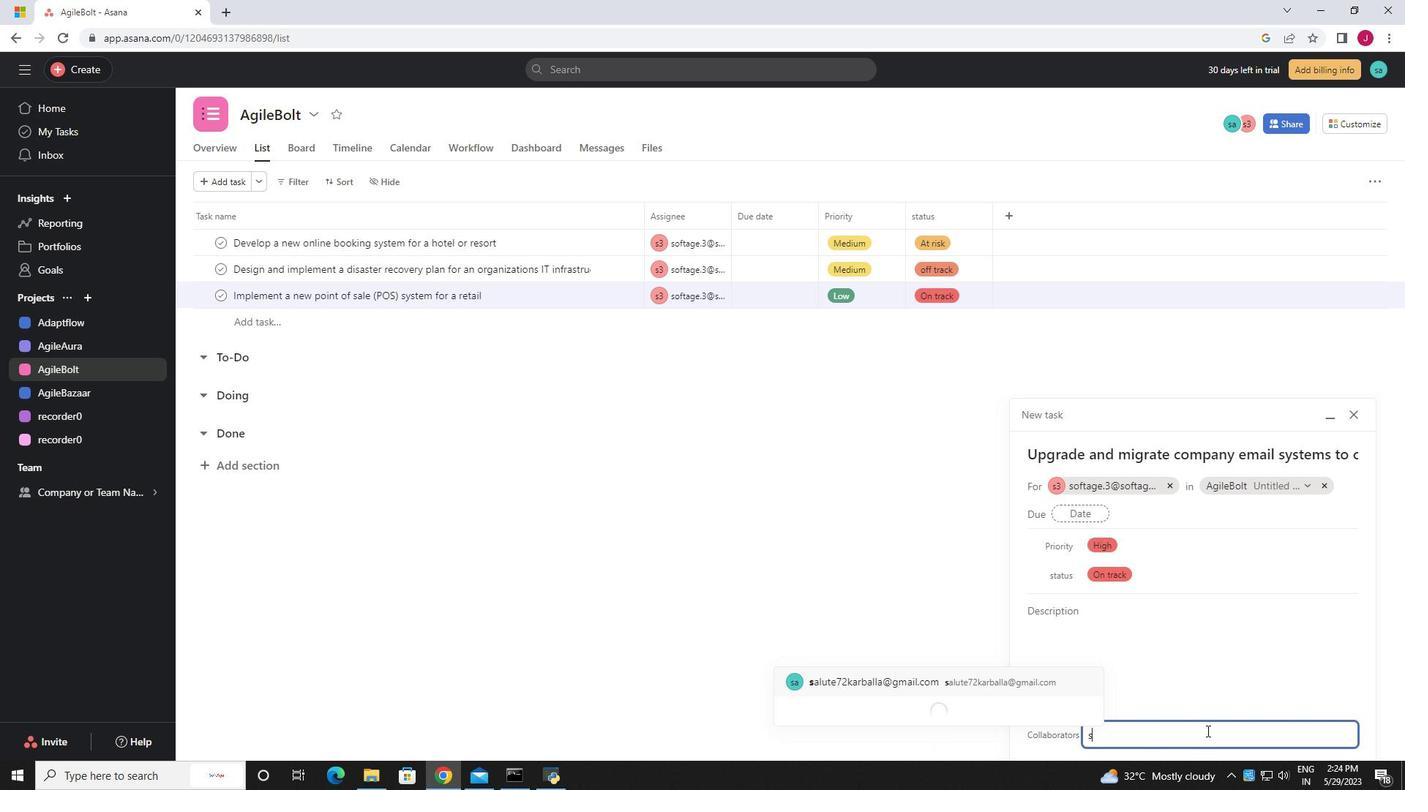 
Action: Mouse moved to (949, 633)
Screenshot: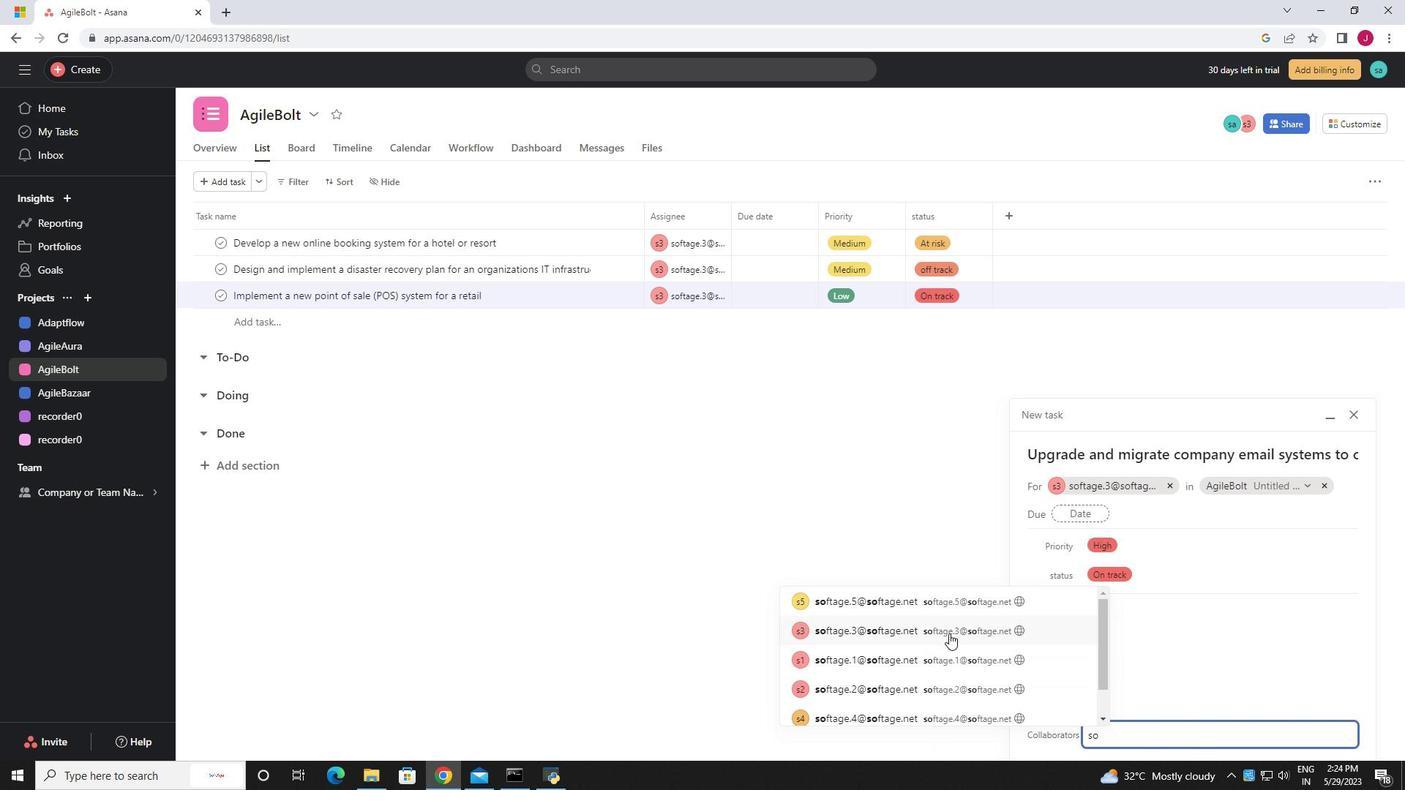 
Action: Mouse pressed left at (949, 633)
Screenshot: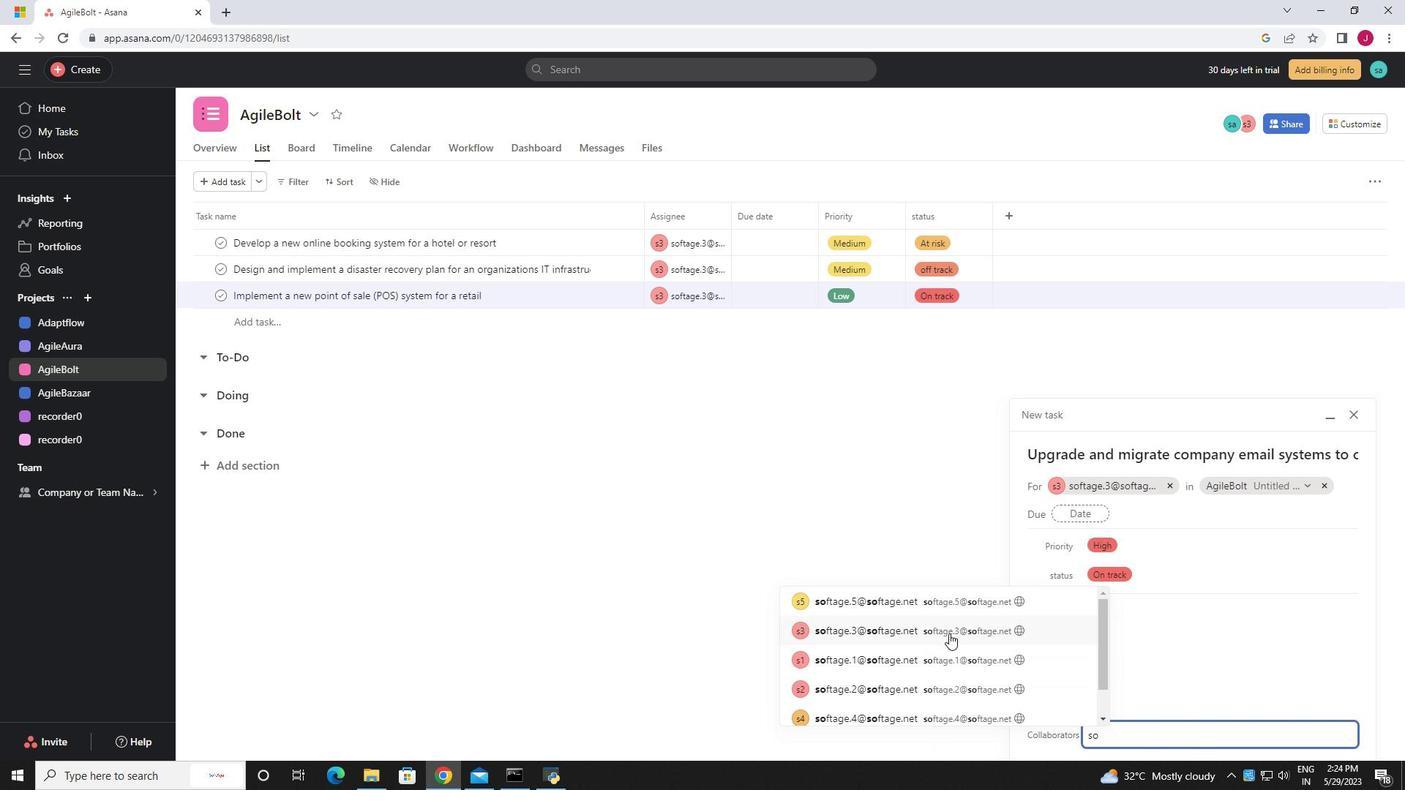 
Action: Mouse moved to (1243, 671)
Screenshot: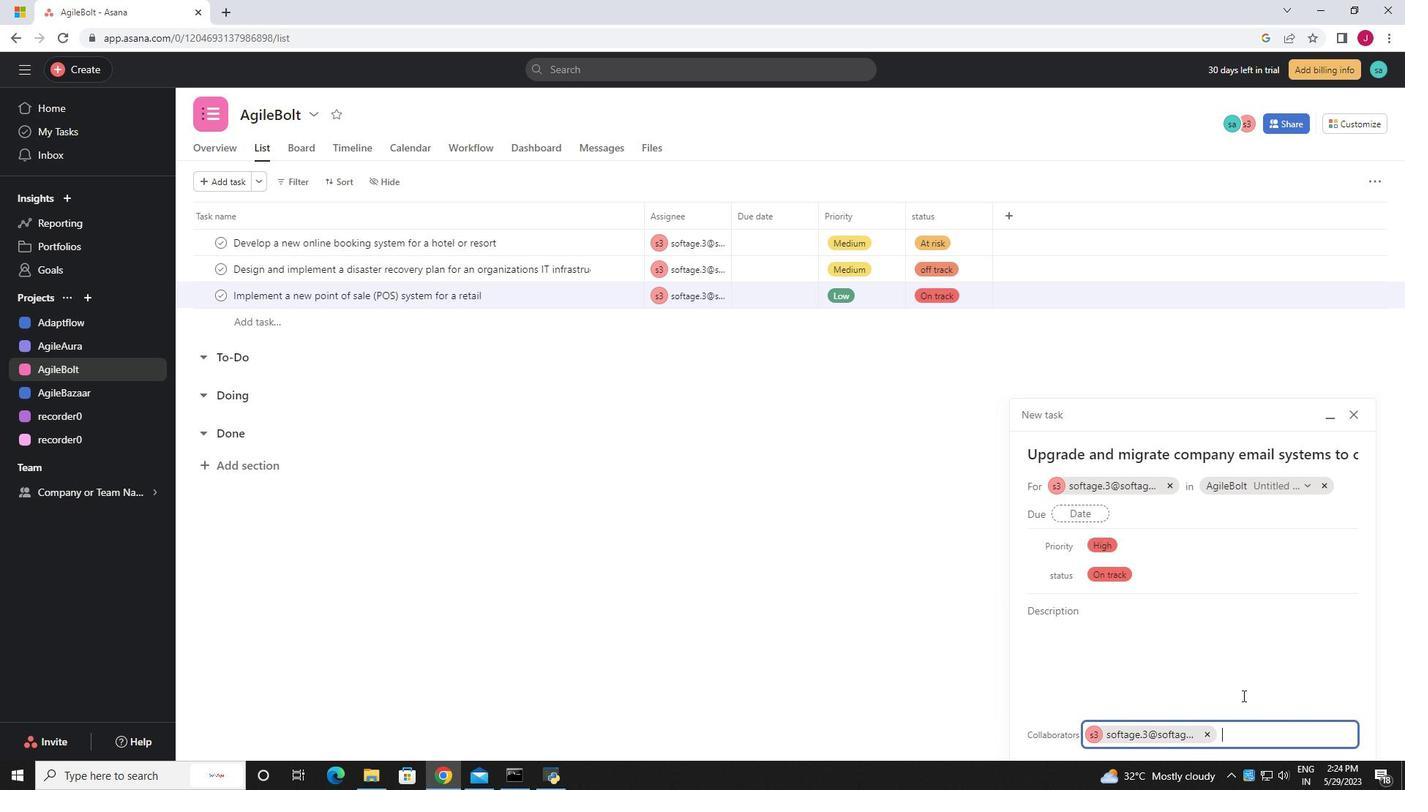 
Action: Mouse pressed left at (1243, 671)
Screenshot: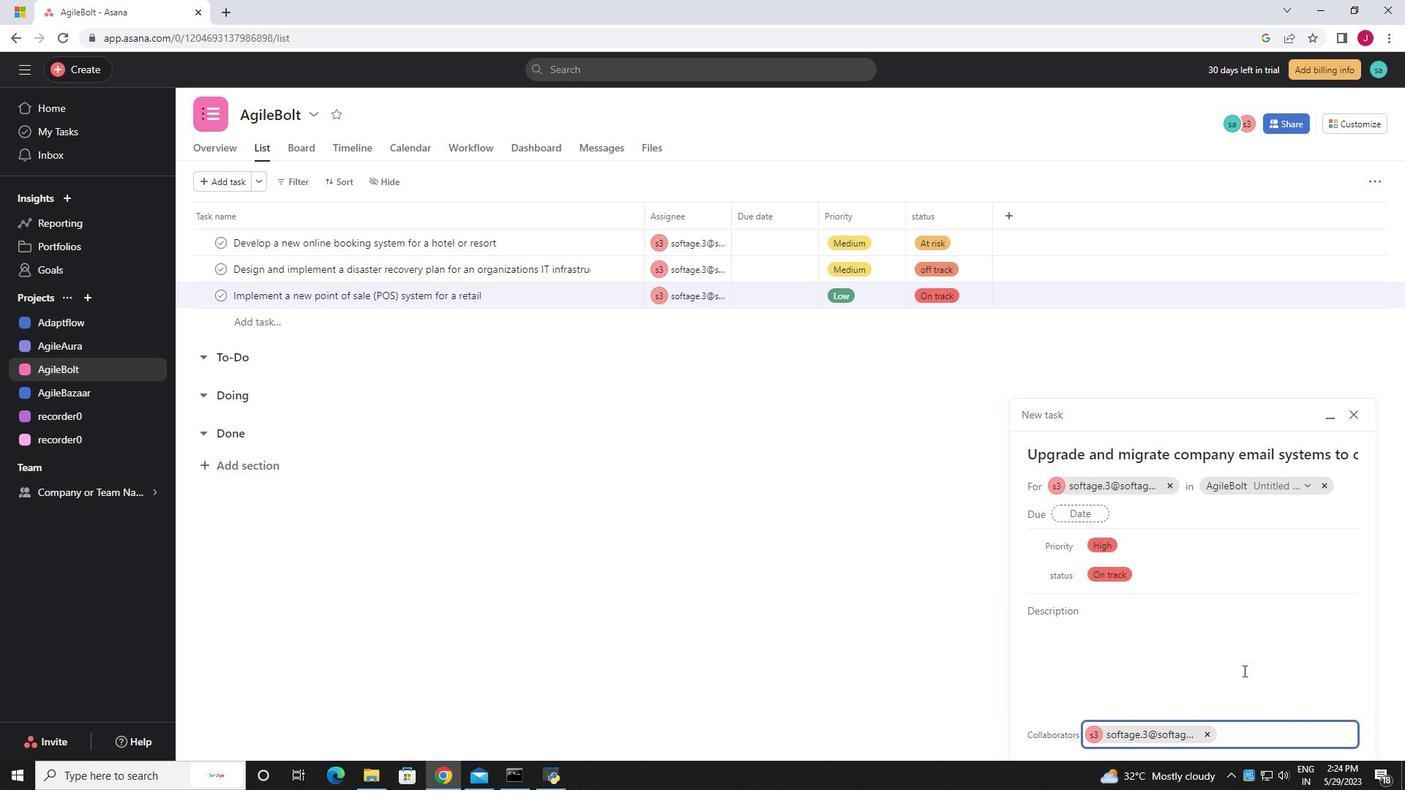 
Action: Mouse moved to (1333, 735)
Screenshot: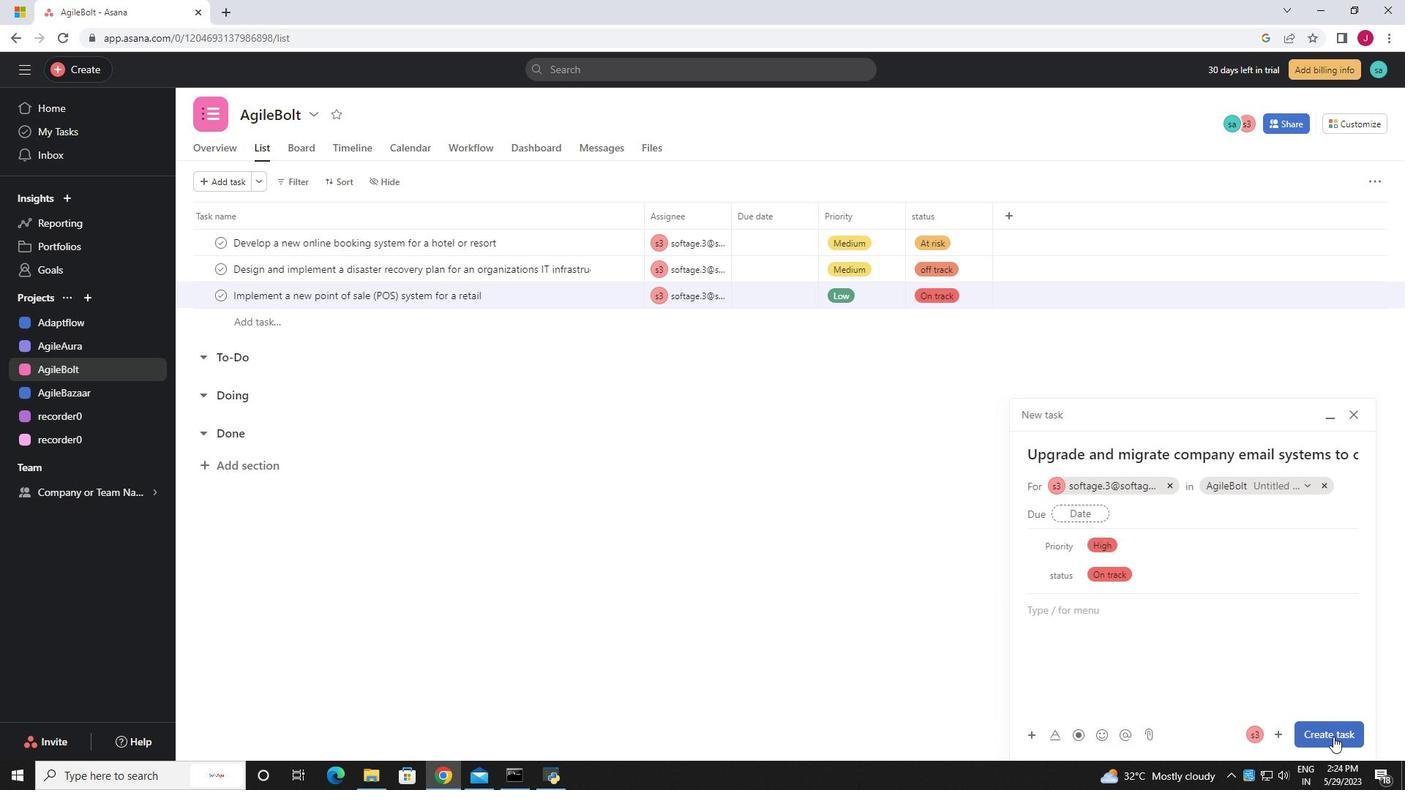 
Action: Mouse pressed left at (1333, 735)
Screenshot: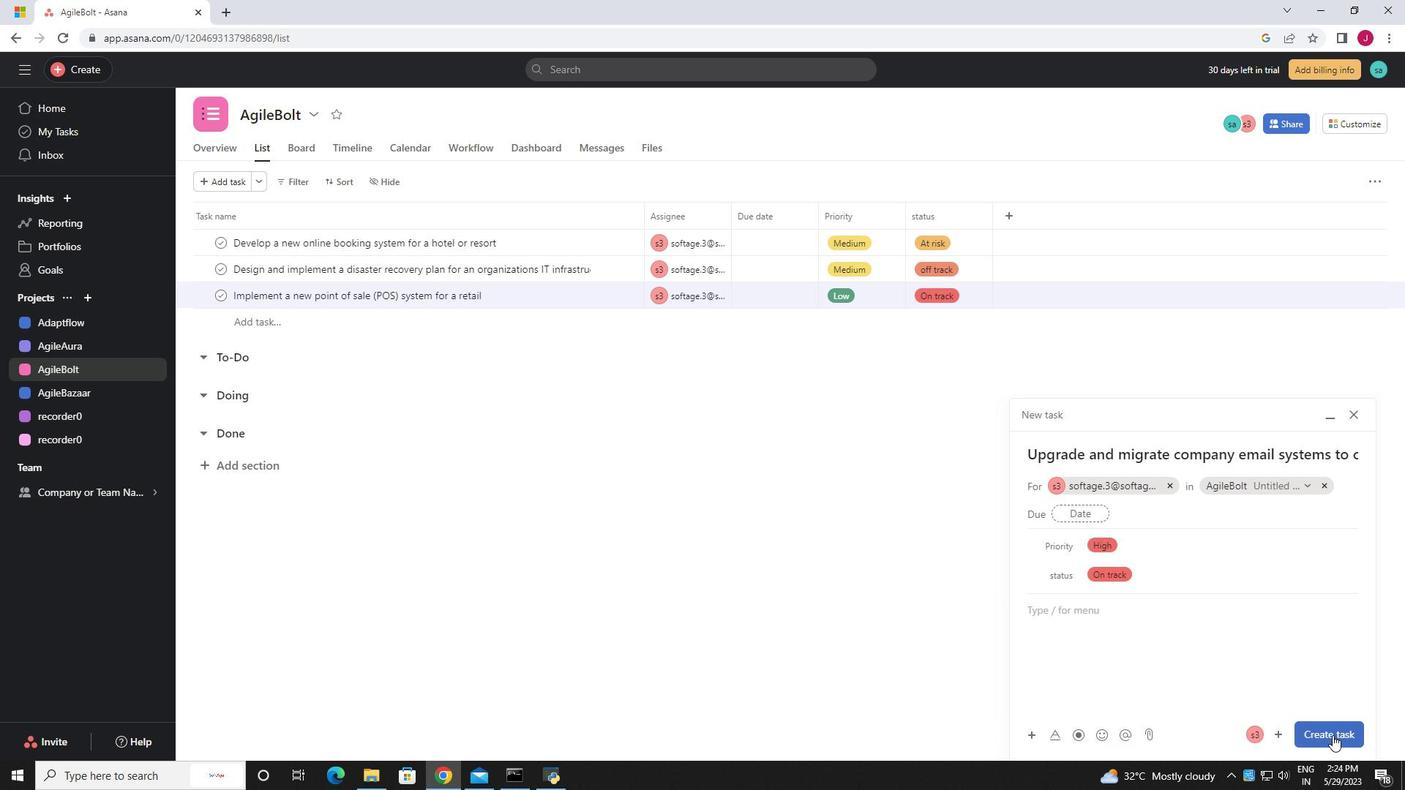 
Action: Mouse moved to (320, 505)
Screenshot: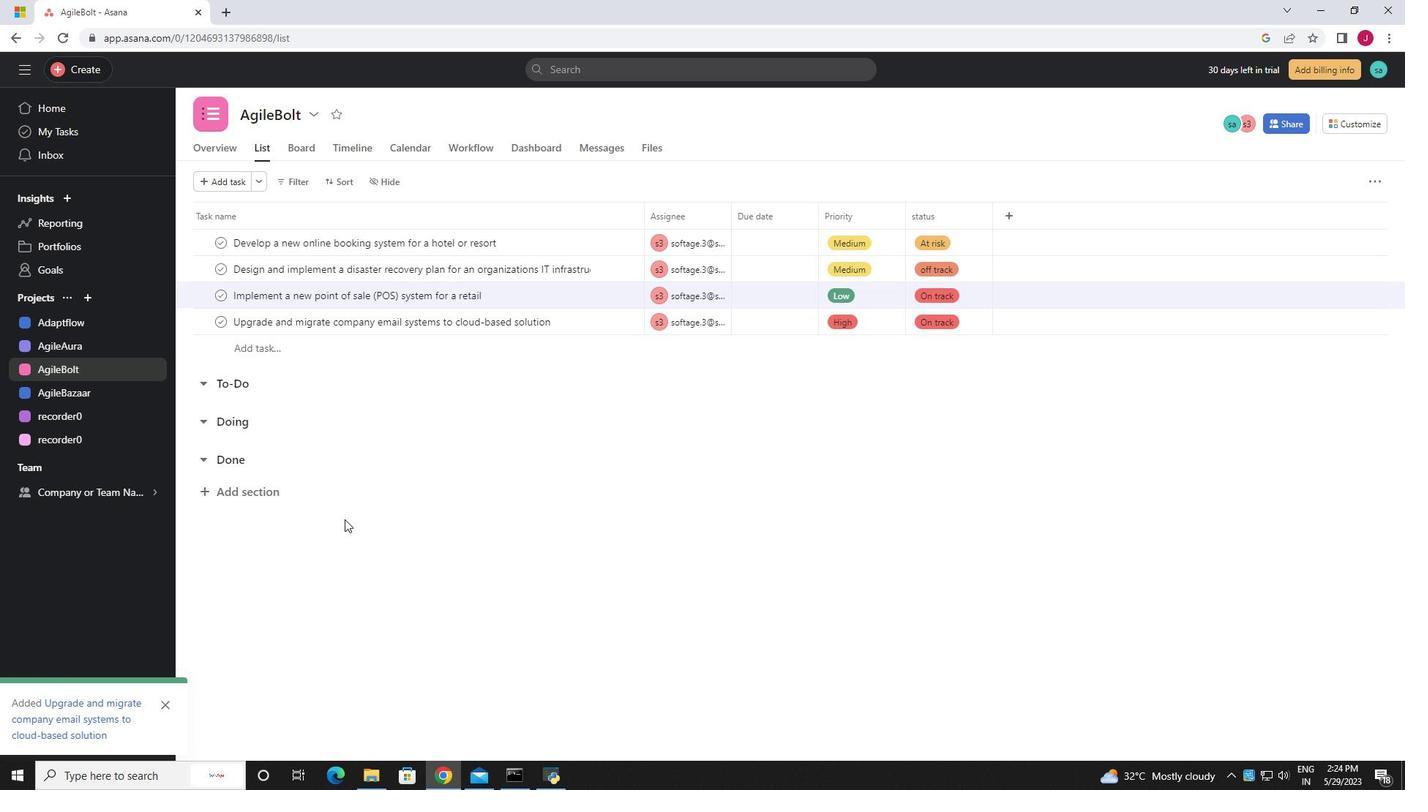 
